 Task: Create a due date automation trigger when advanced on, on the wednesday after a card is due add fields without custom field "Resume" set to 10 at 11:00 AM.
Action: Mouse moved to (993, 307)
Screenshot: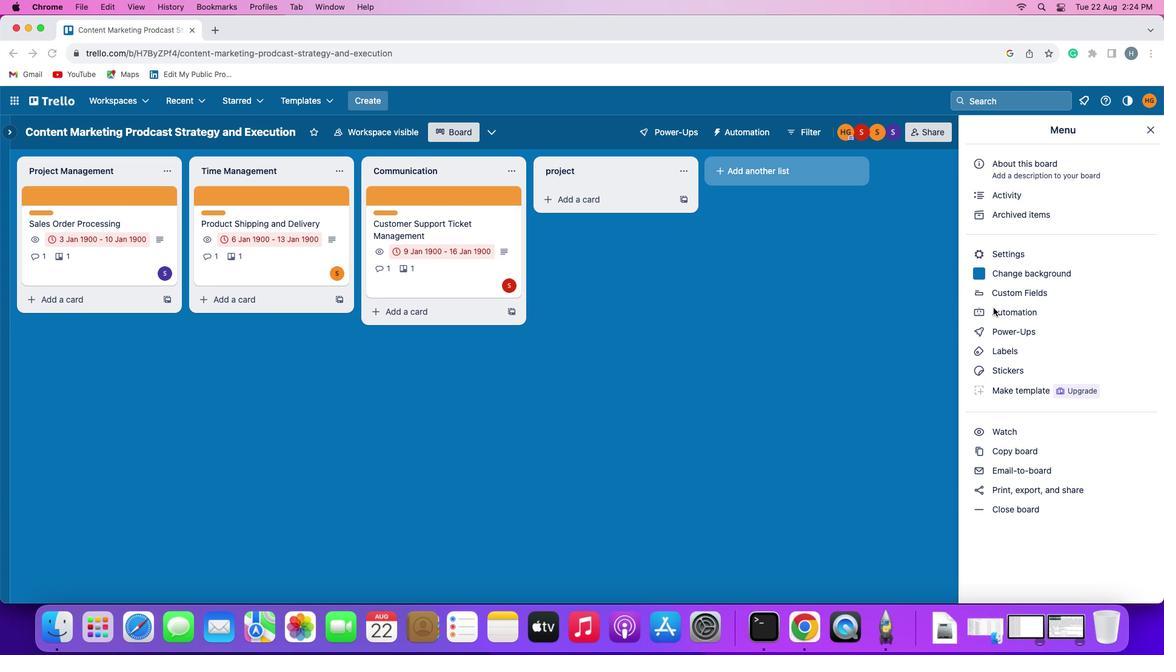 
Action: Mouse pressed left at (993, 307)
Screenshot: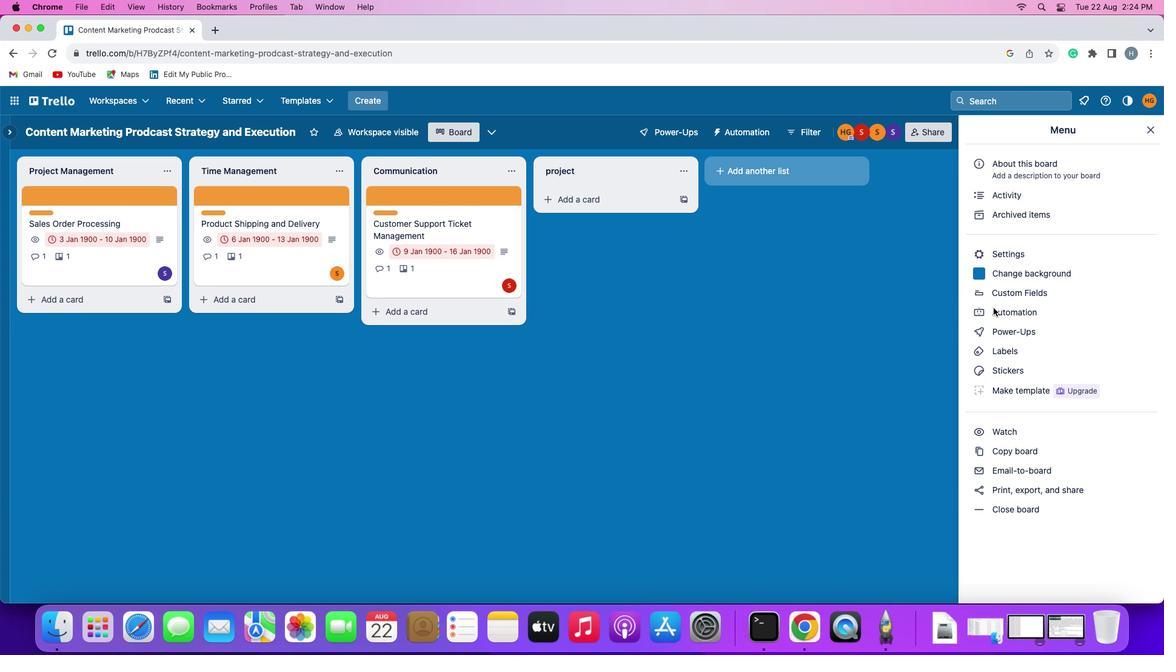 
Action: Mouse pressed left at (993, 307)
Screenshot: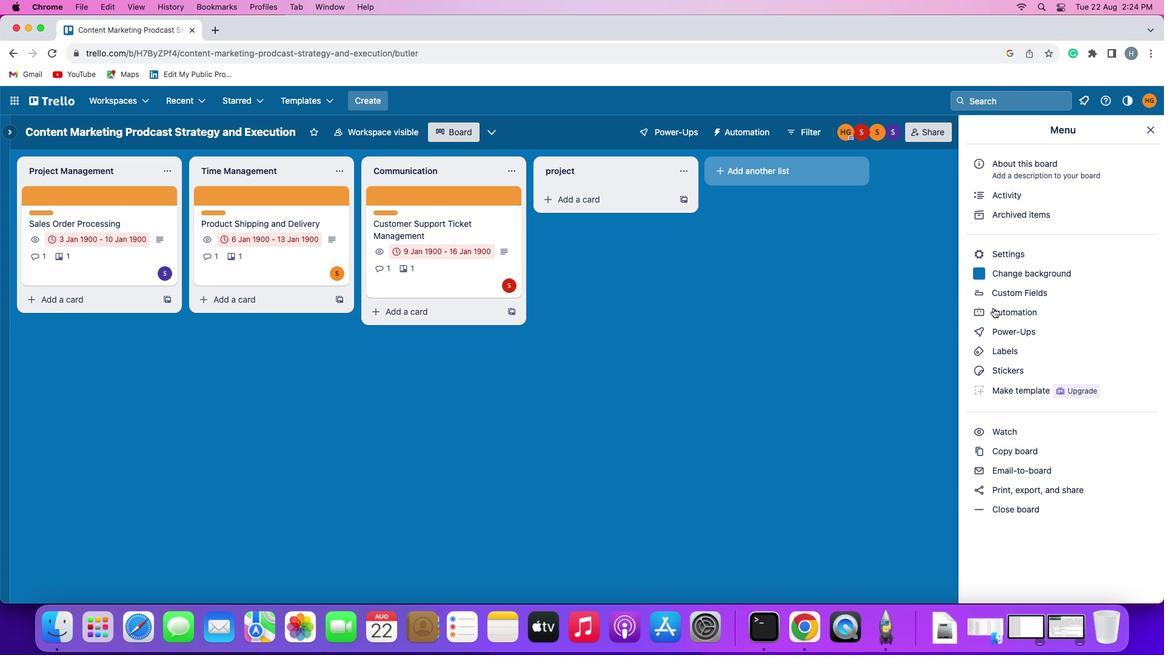 
Action: Mouse moved to (89, 291)
Screenshot: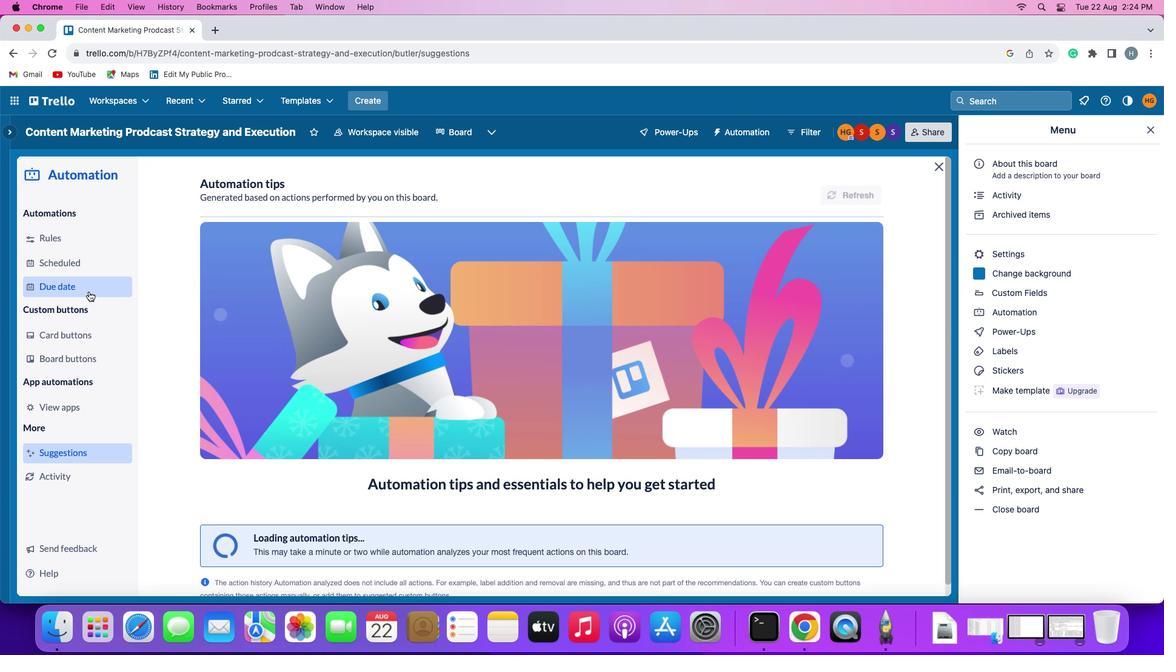 
Action: Mouse pressed left at (89, 291)
Screenshot: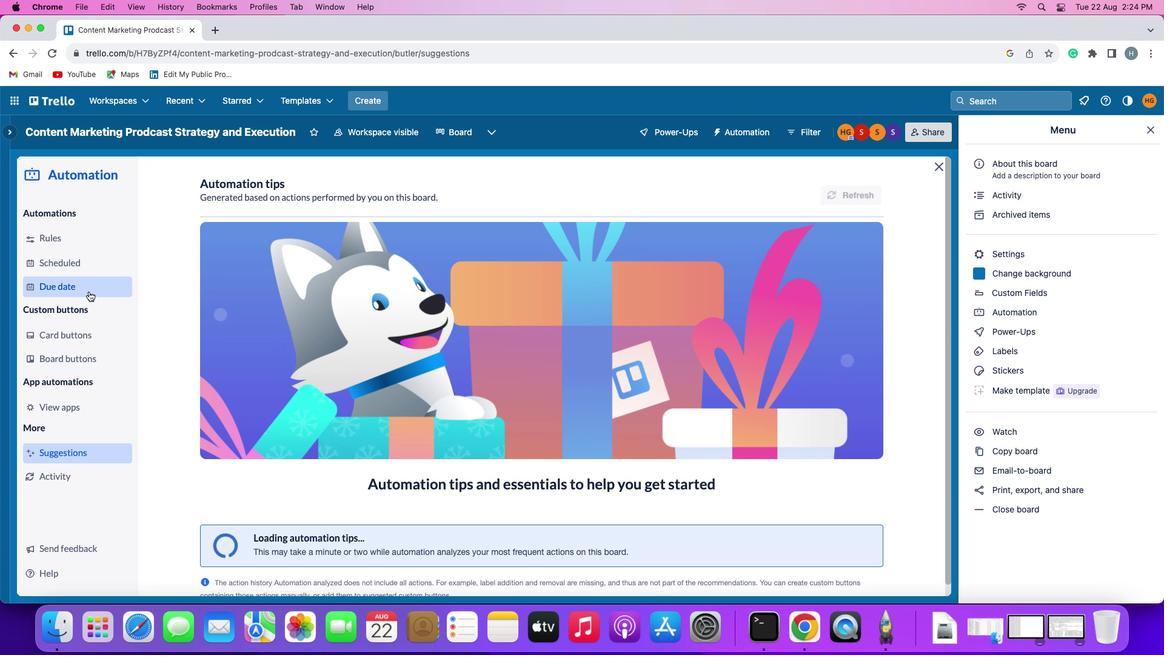
Action: Mouse moved to (828, 181)
Screenshot: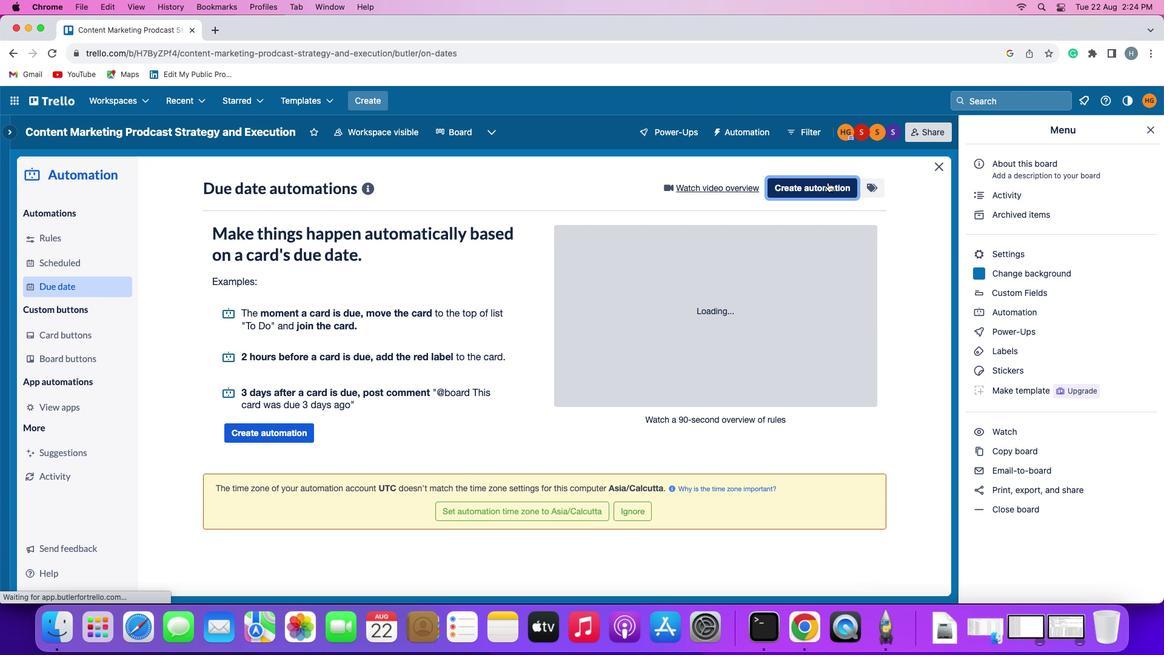 
Action: Mouse pressed left at (828, 181)
Screenshot: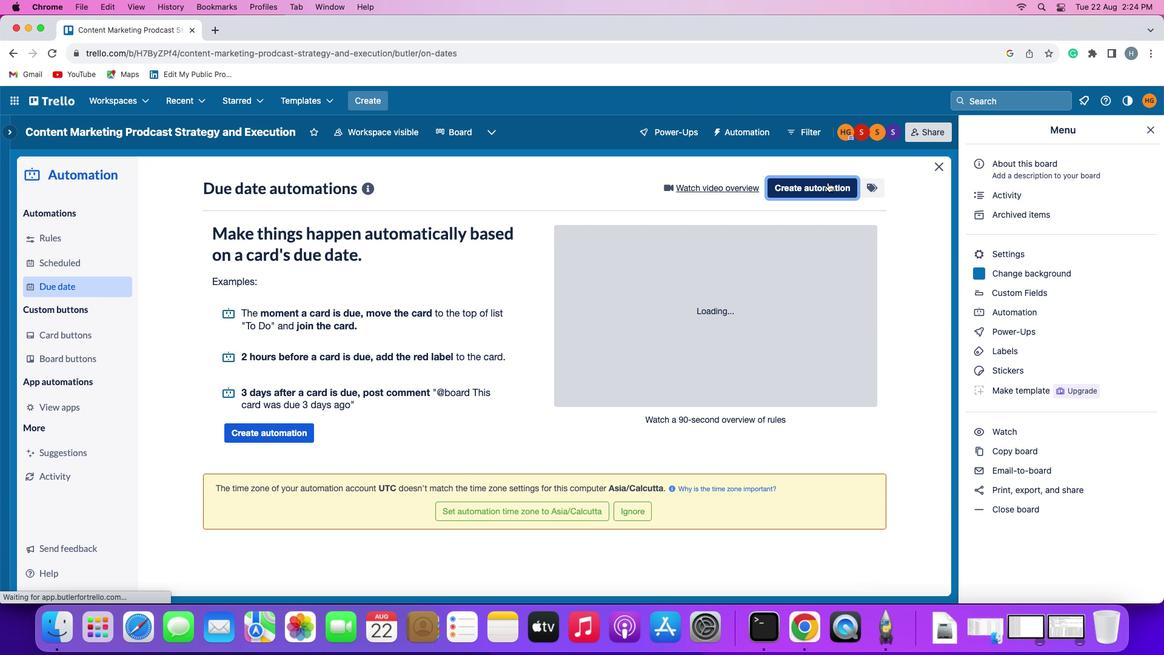 
Action: Mouse moved to (226, 300)
Screenshot: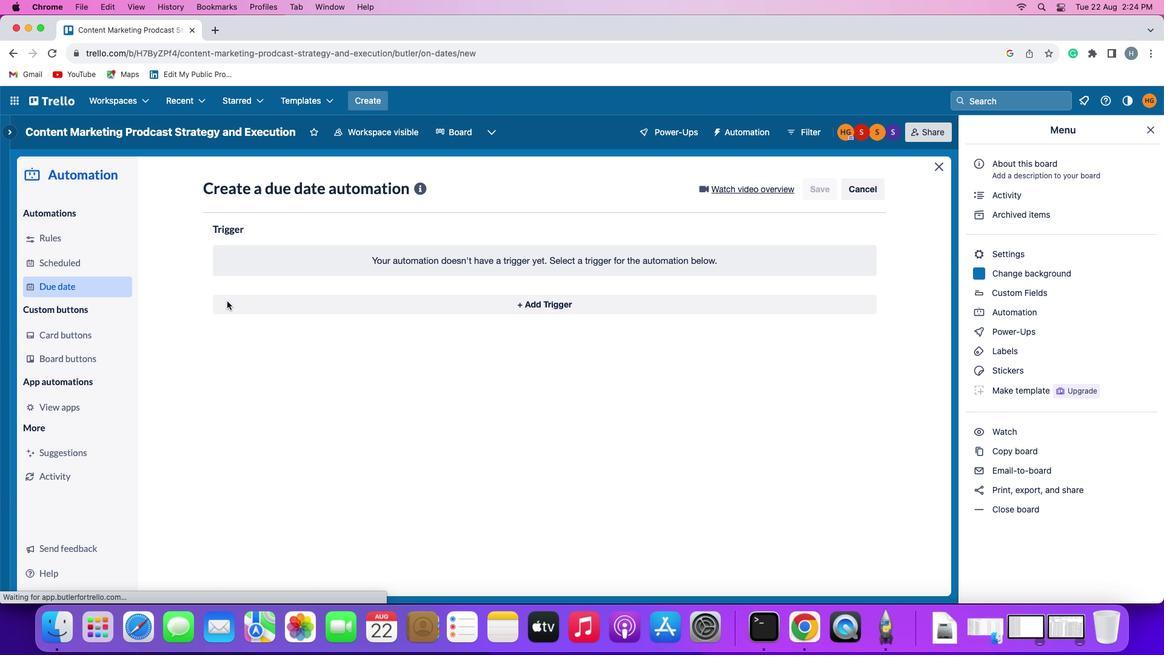 
Action: Mouse pressed left at (226, 300)
Screenshot: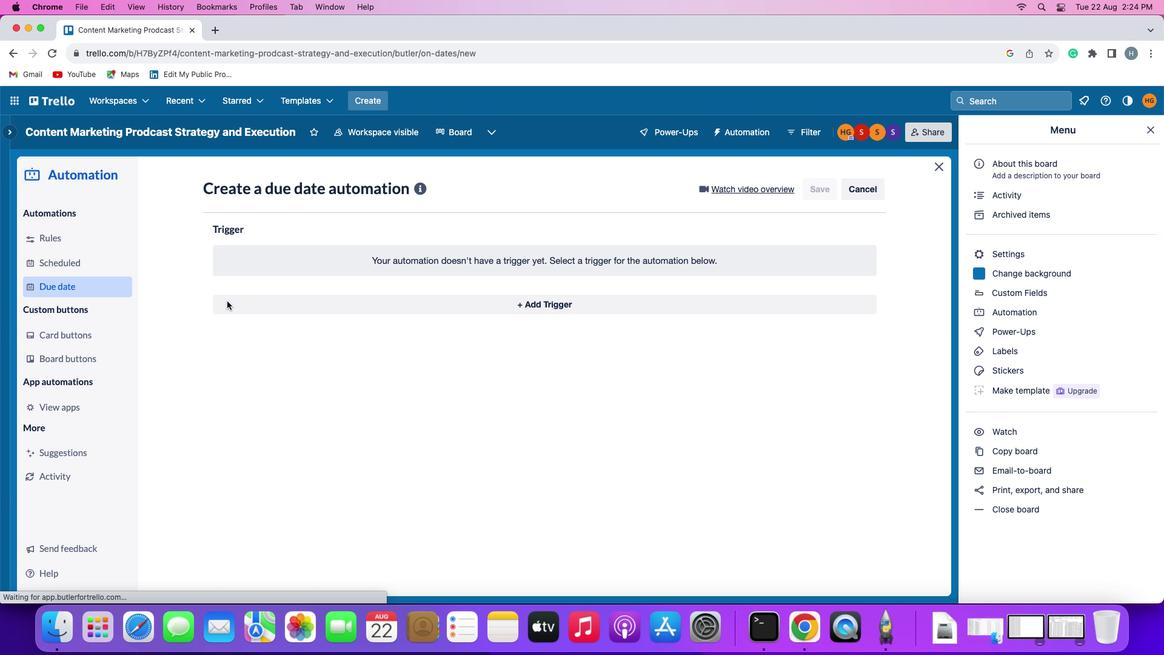 
Action: Mouse moved to (252, 525)
Screenshot: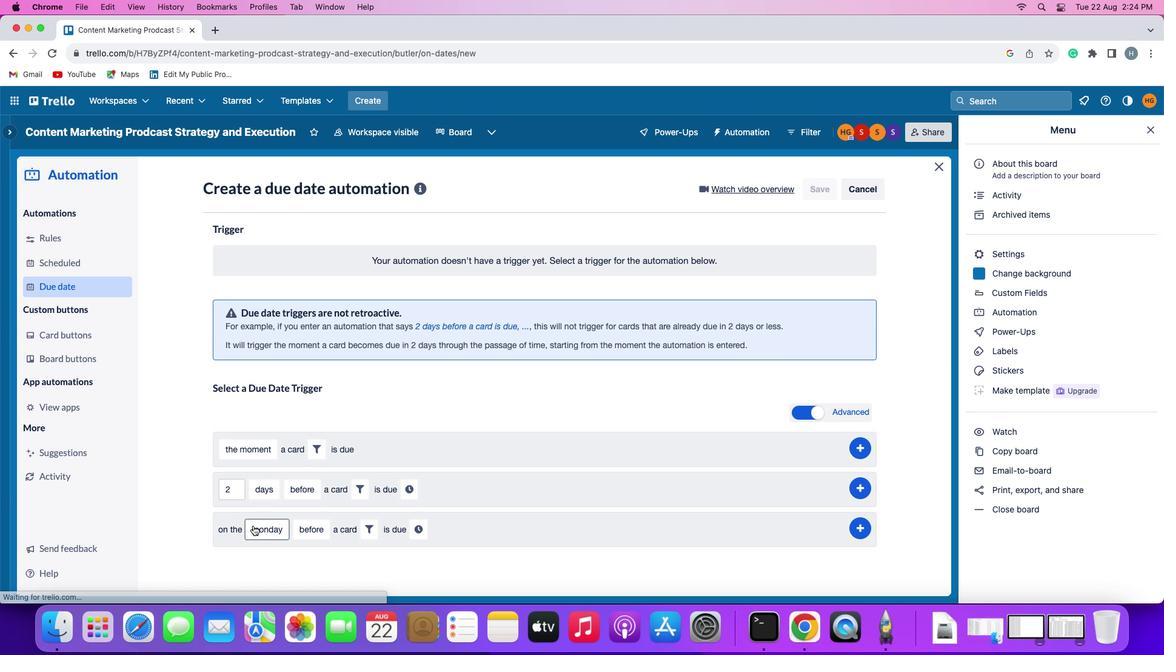 
Action: Mouse pressed left at (252, 525)
Screenshot: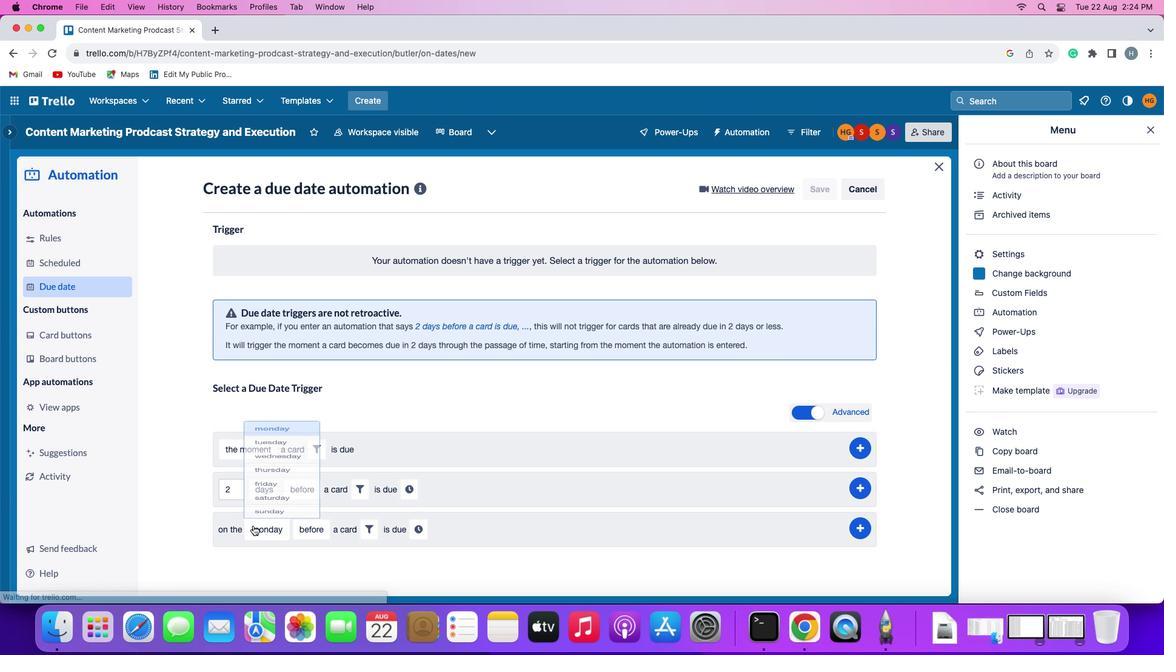 
Action: Mouse moved to (276, 404)
Screenshot: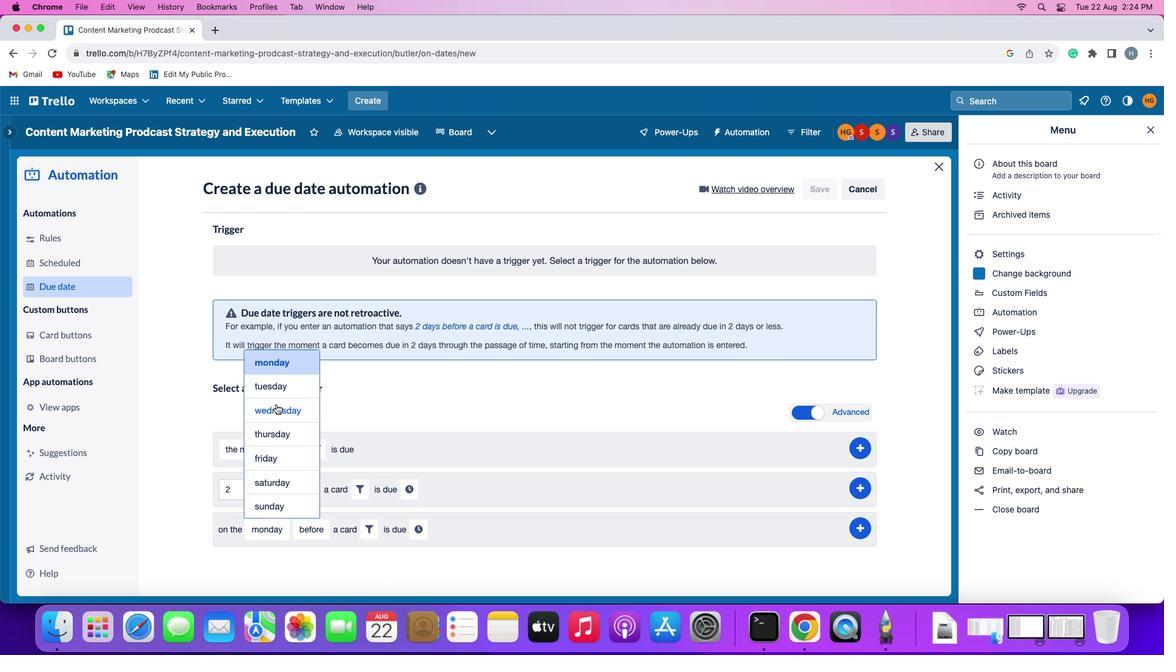 
Action: Mouse pressed left at (276, 404)
Screenshot: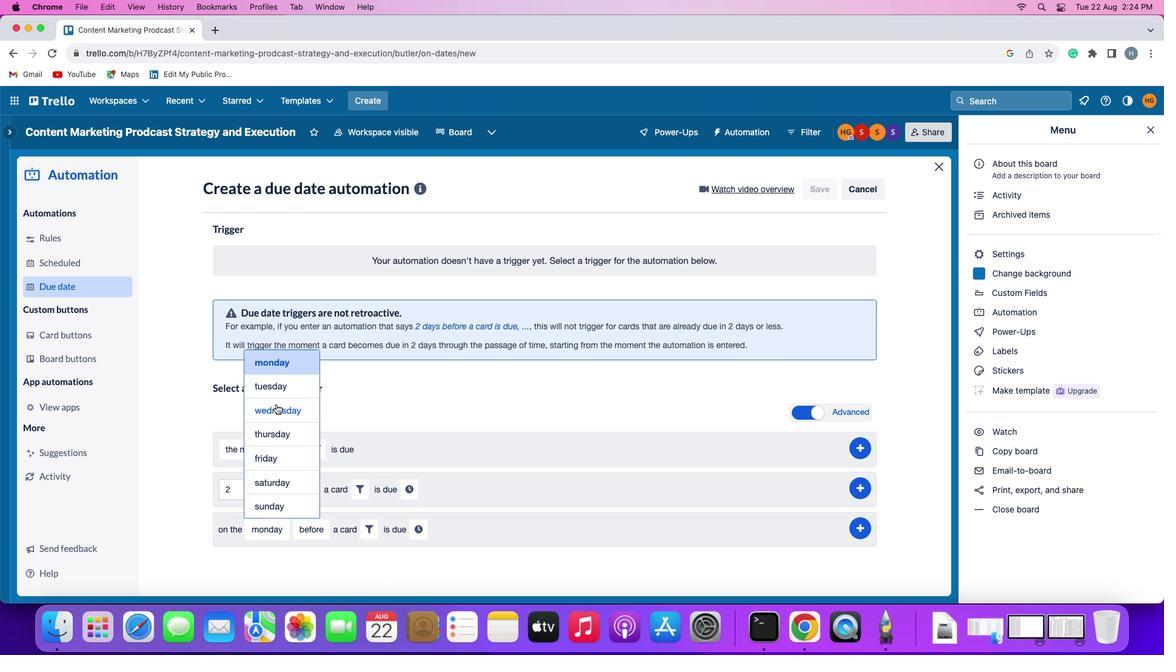 
Action: Mouse moved to (320, 529)
Screenshot: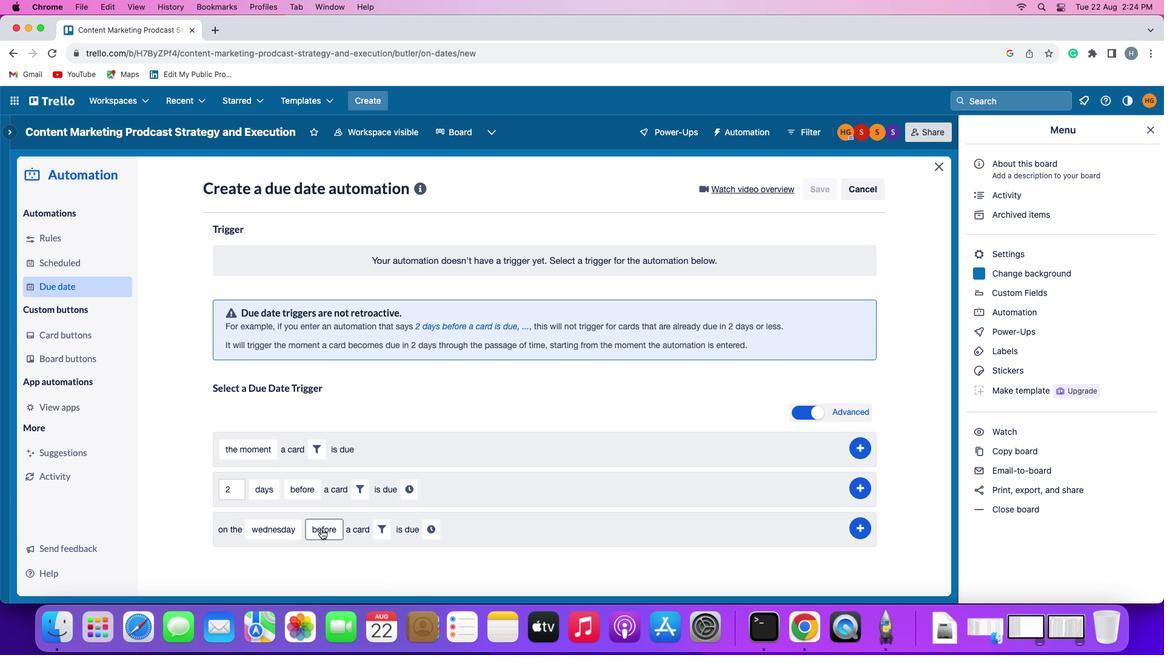 
Action: Mouse pressed left at (320, 529)
Screenshot: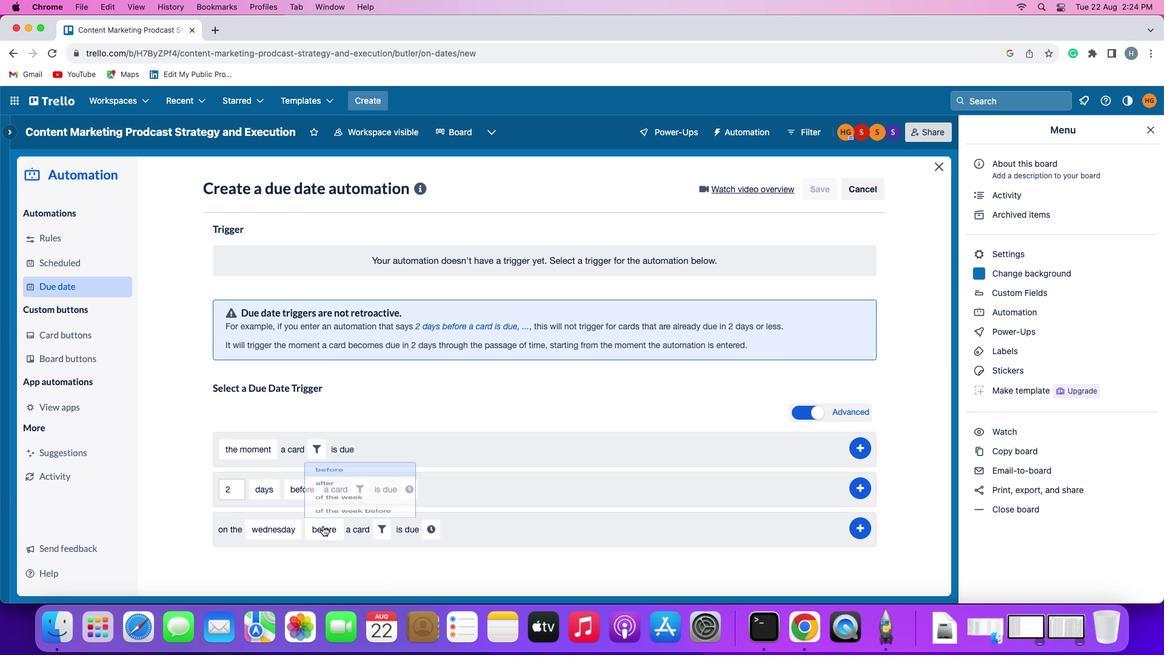 
Action: Mouse moved to (343, 462)
Screenshot: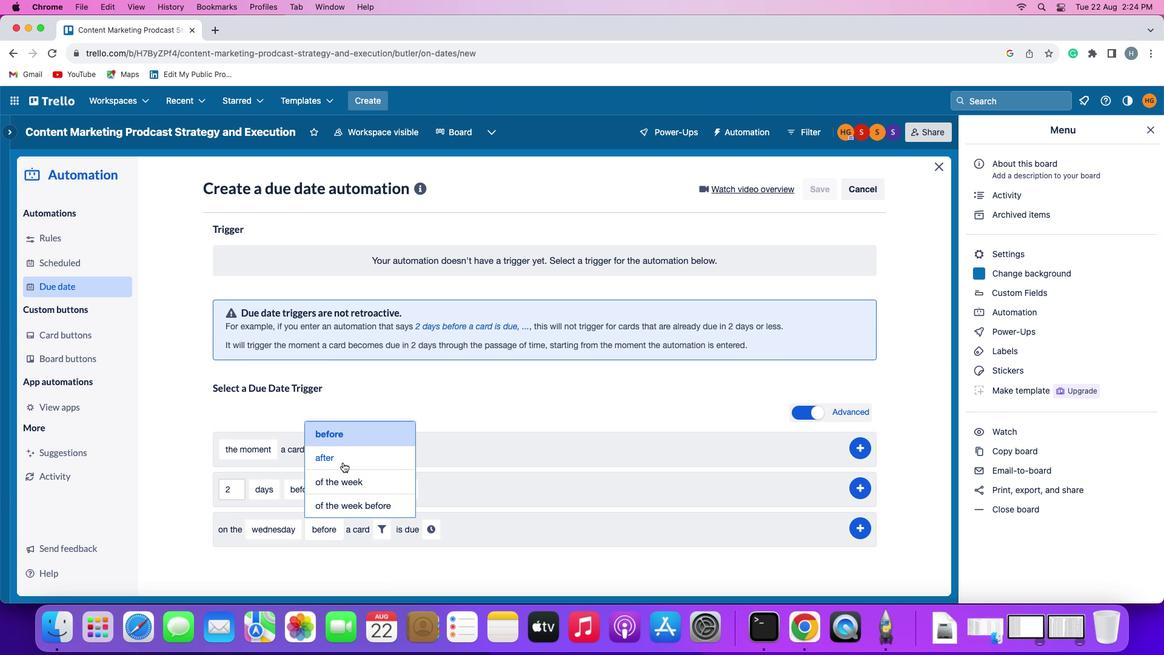 
Action: Mouse pressed left at (343, 462)
Screenshot: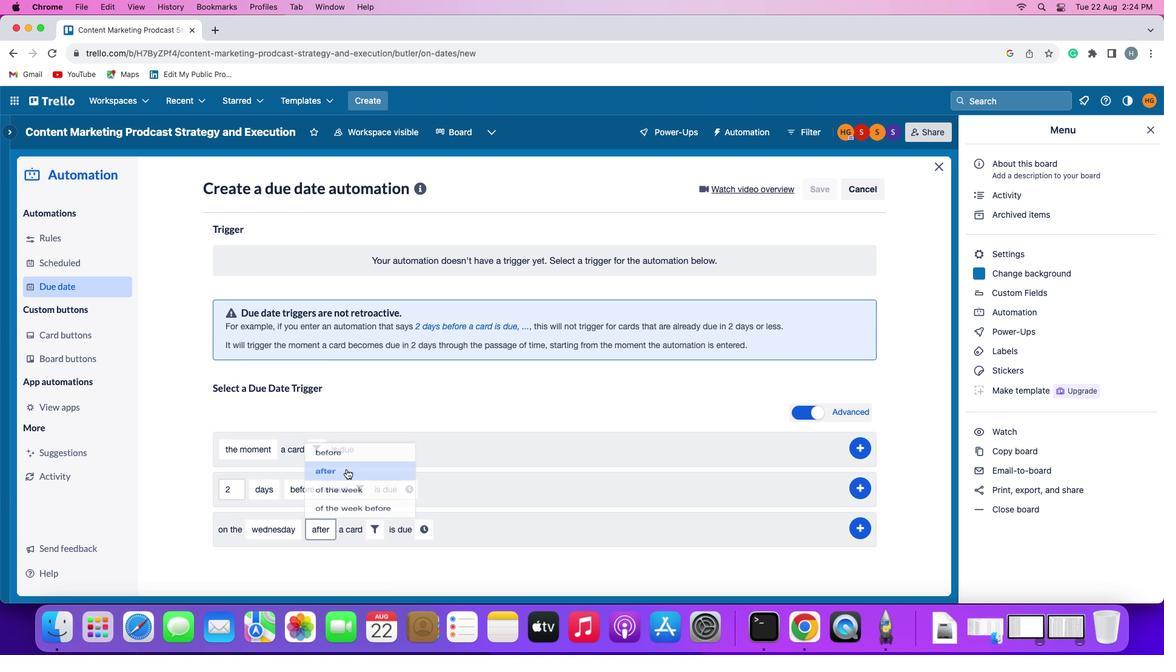 
Action: Mouse moved to (374, 516)
Screenshot: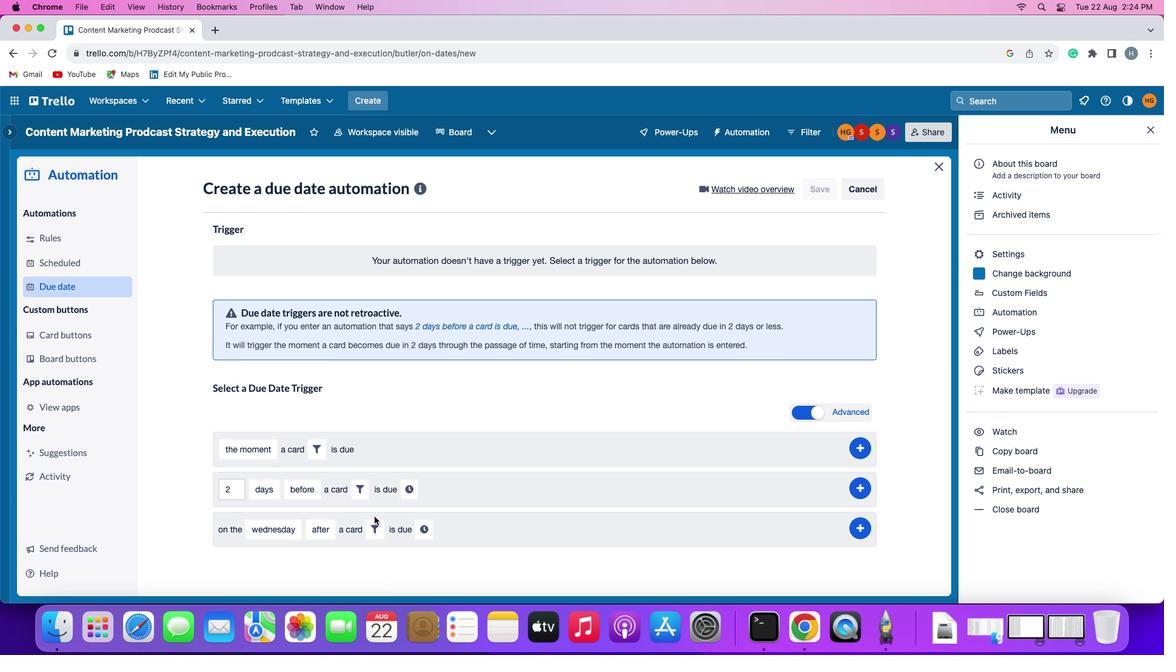 
Action: Mouse pressed left at (374, 516)
Screenshot: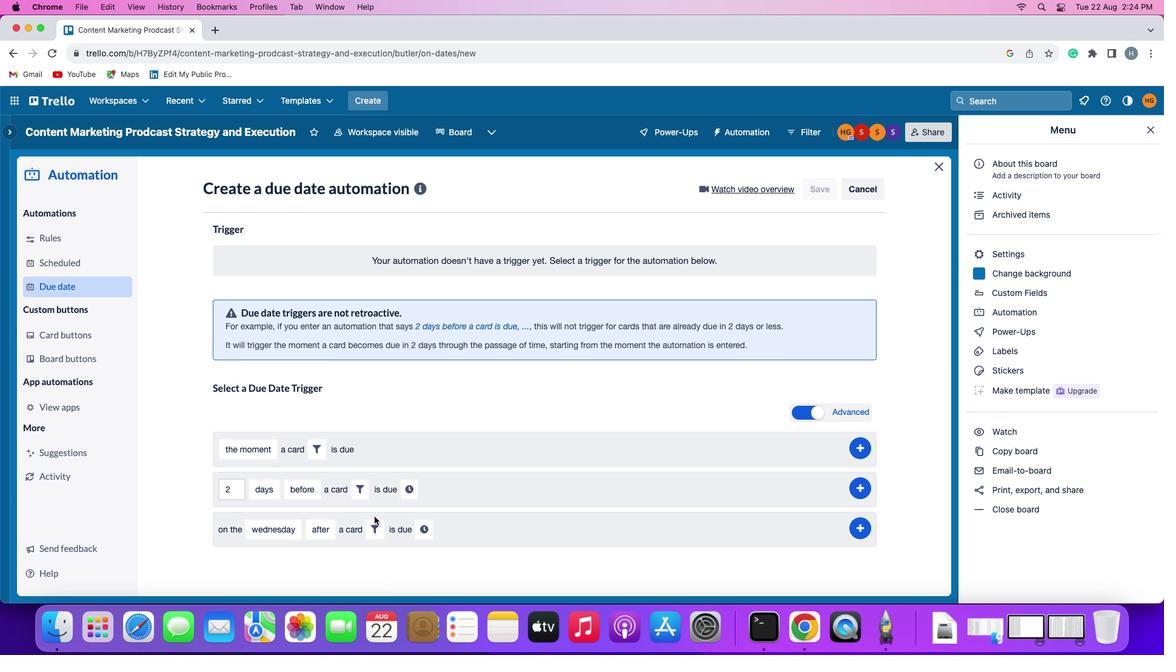 
Action: Mouse moved to (377, 520)
Screenshot: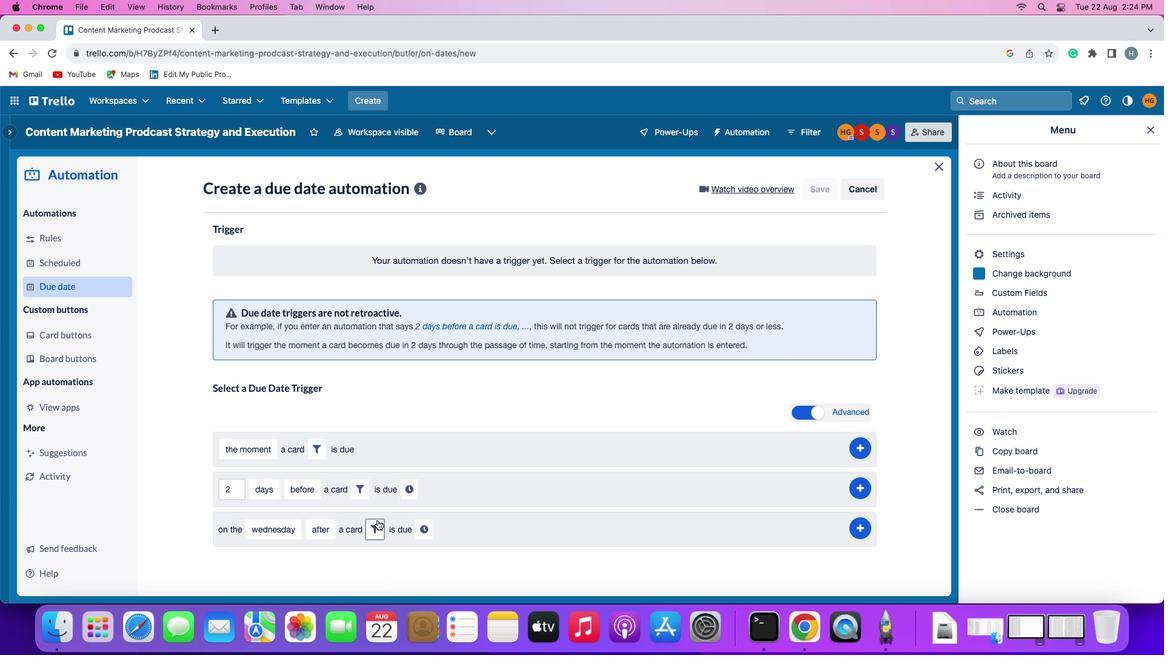 
Action: Mouse pressed left at (377, 520)
Screenshot: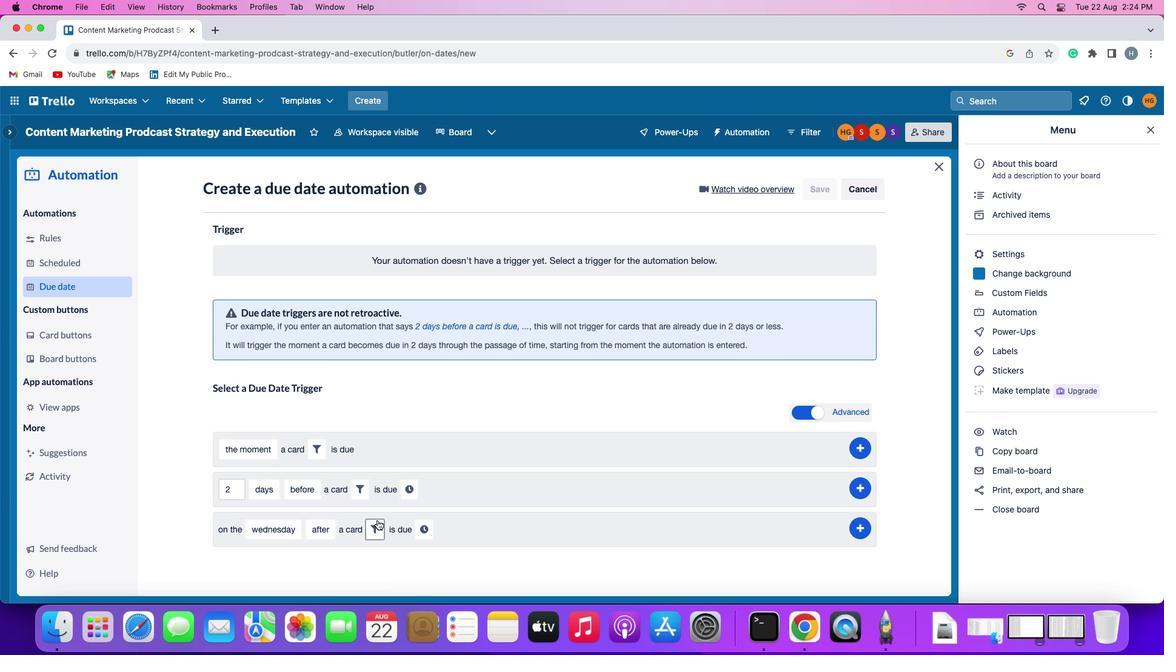 
Action: Mouse moved to (566, 564)
Screenshot: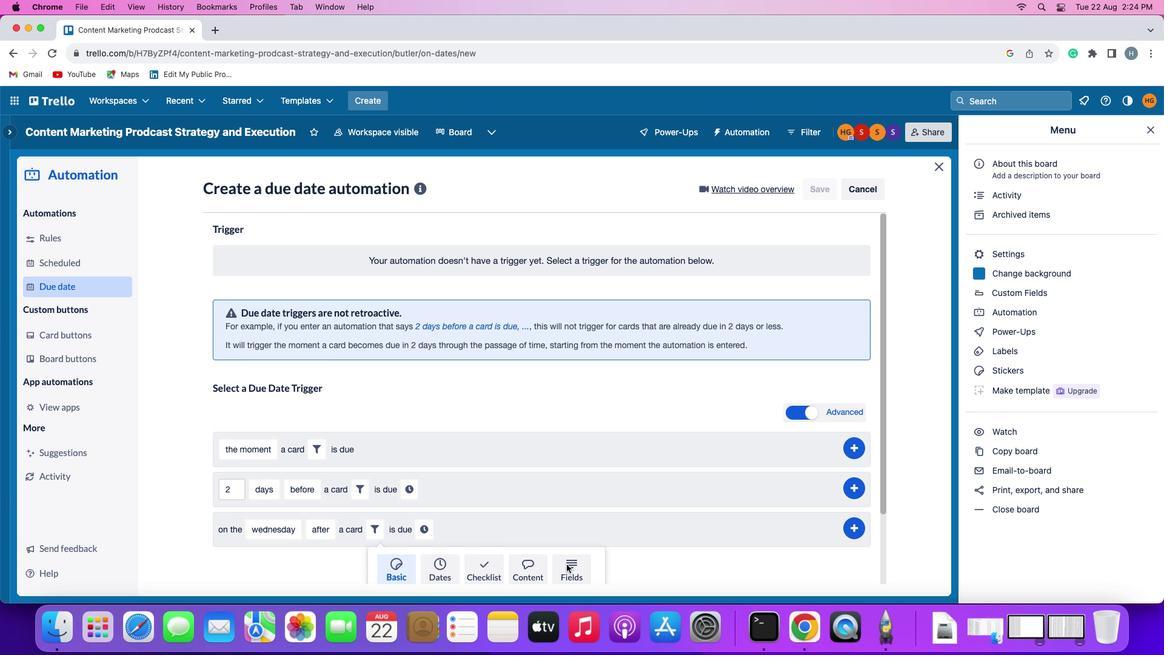 
Action: Mouse pressed left at (566, 564)
Screenshot: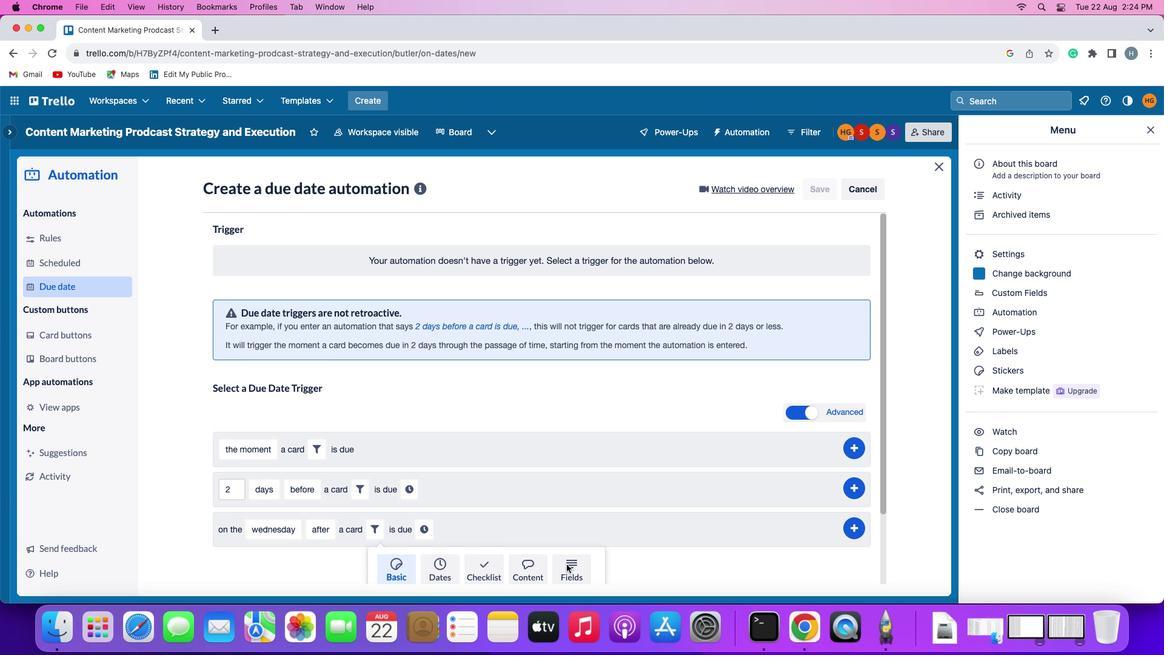 
Action: Mouse moved to (337, 559)
Screenshot: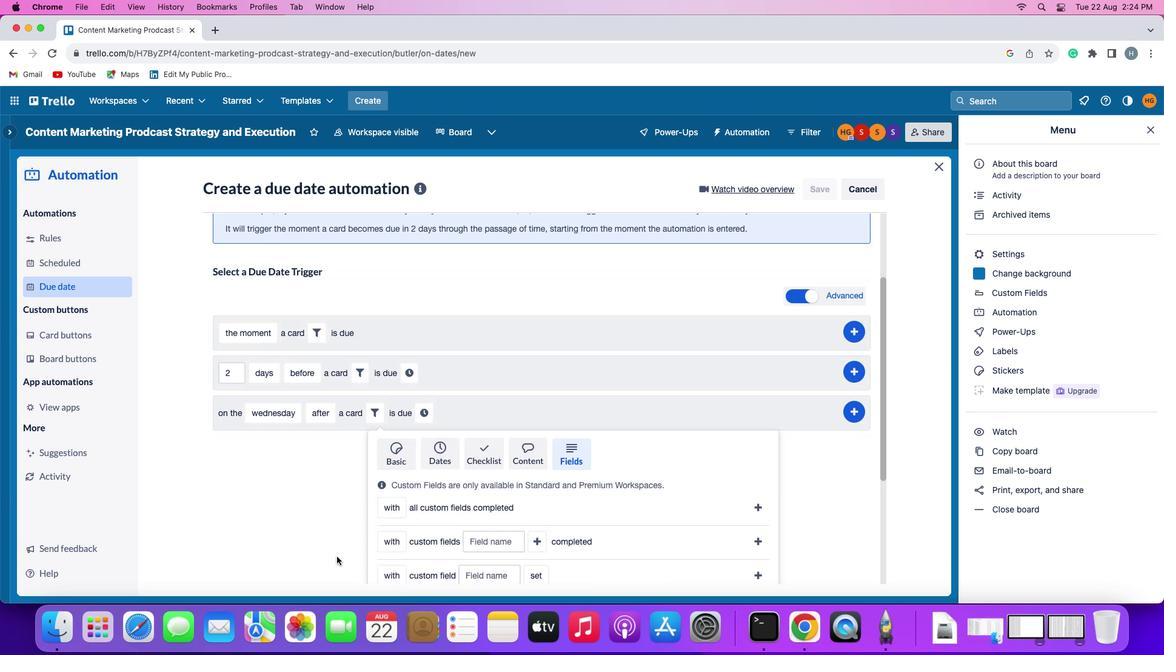 
Action: Mouse scrolled (337, 559) with delta (0, 0)
Screenshot: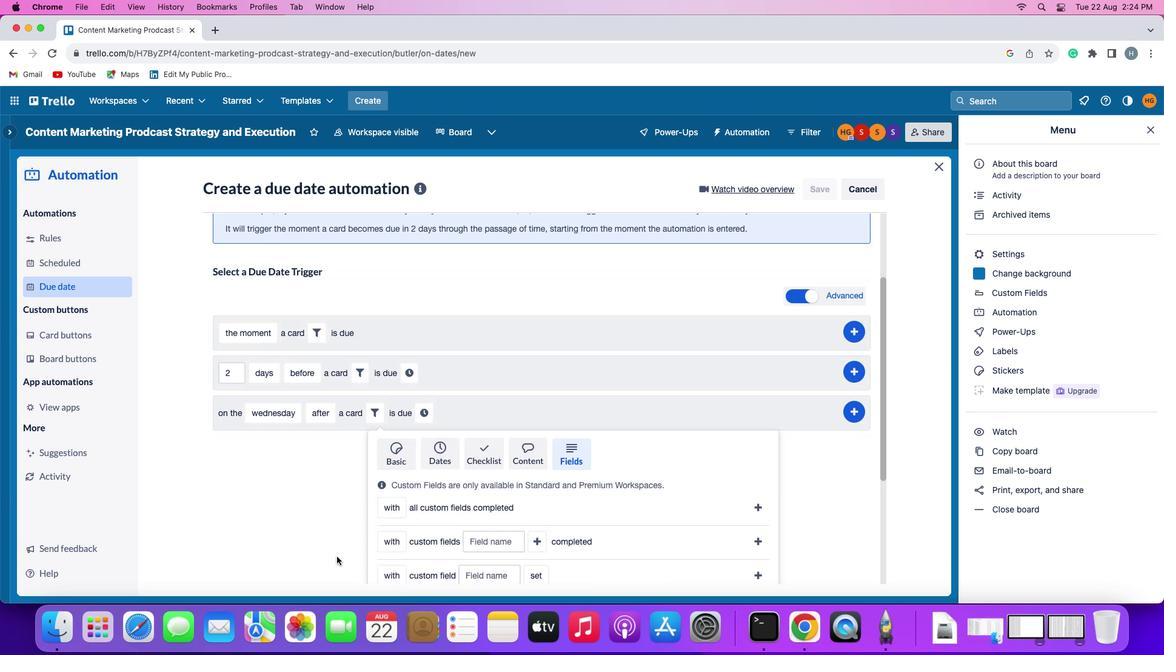 
Action: Mouse moved to (337, 559)
Screenshot: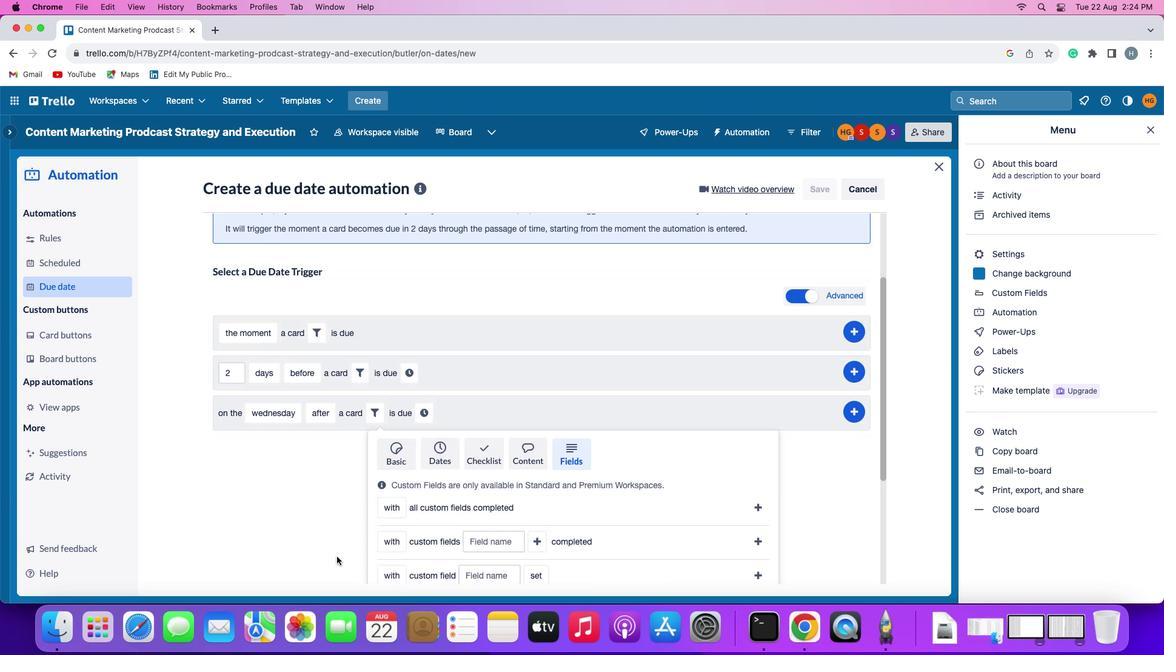 
Action: Mouse scrolled (337, 559) with delta (0, 0)
Screenshot: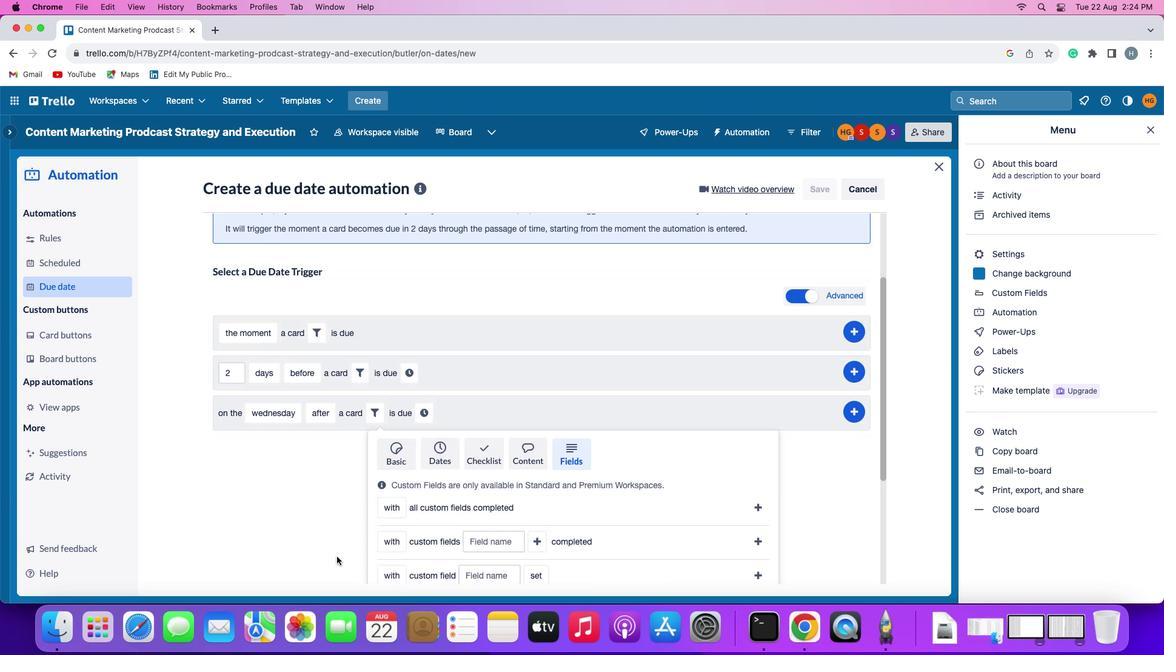 
Action: Mouse moved to (337, 558)
Screenshot: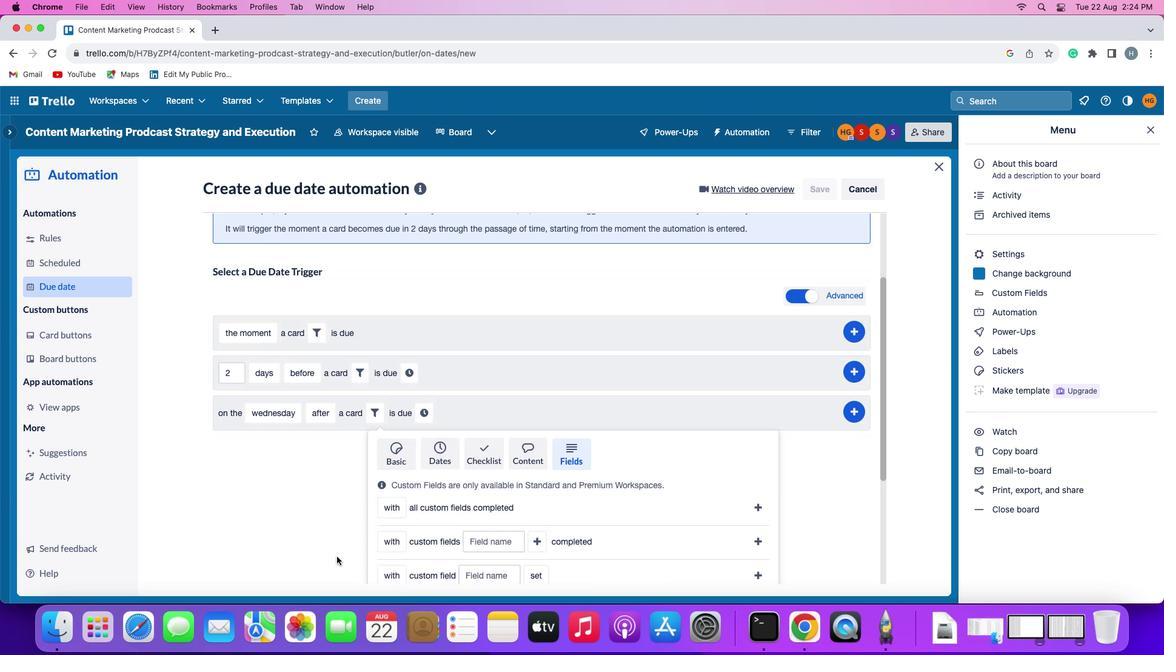 
Action: Mouse scrolled (337, 558) with delta (0, -1)
Screenshot: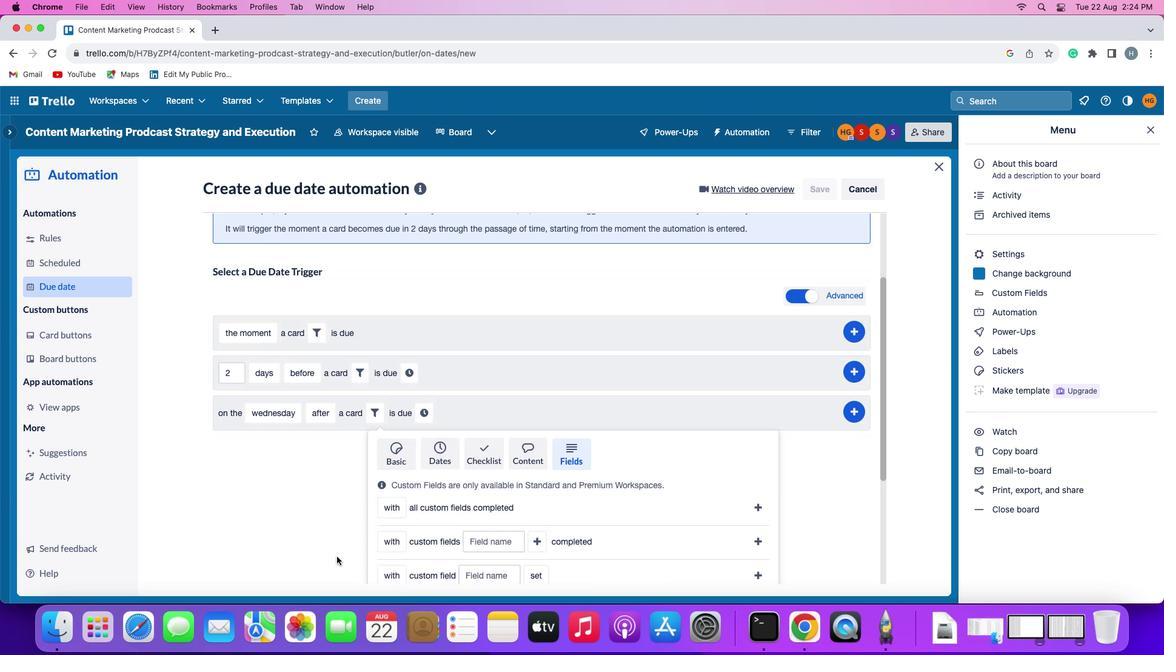 
Action: Mouse moved to (337, 558)
Screenshot: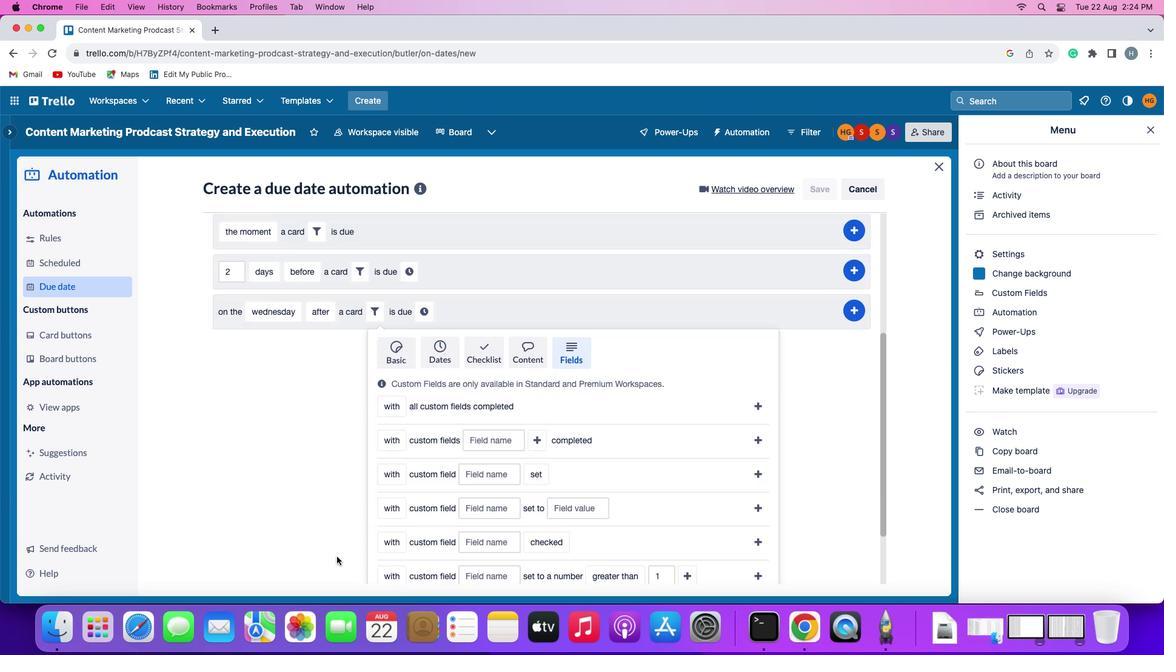 
Action: Mouse scrolled (337, 558) with delta (0, -3)
Screenshot: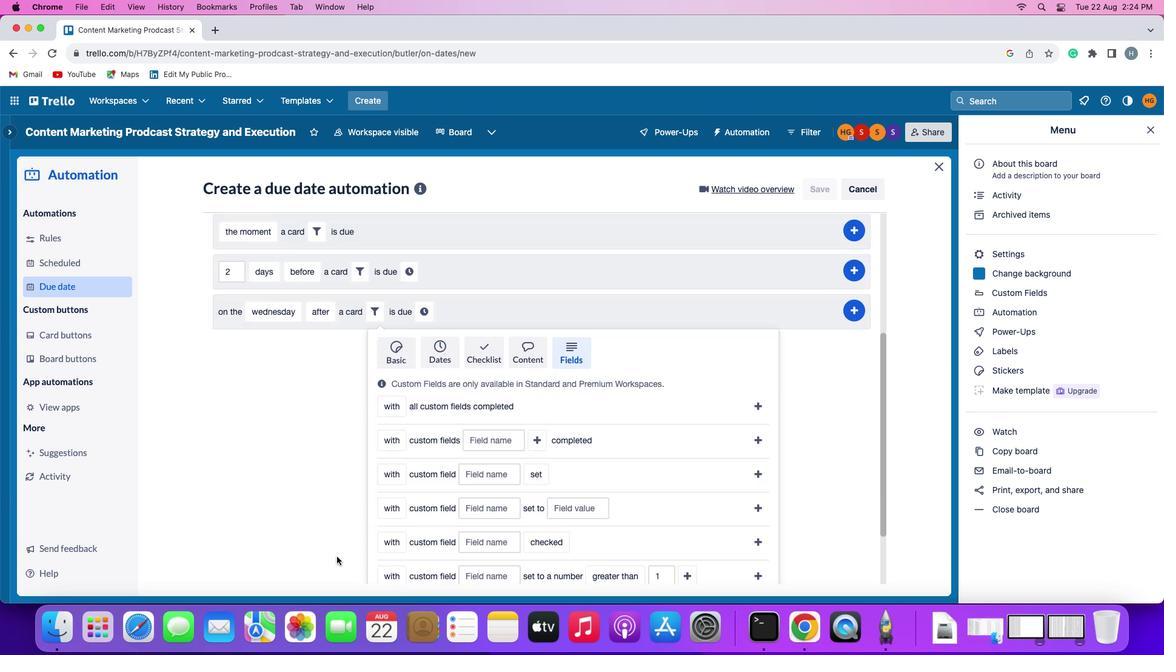 
Action: Mouse moved to (337, 556)
Screenshot: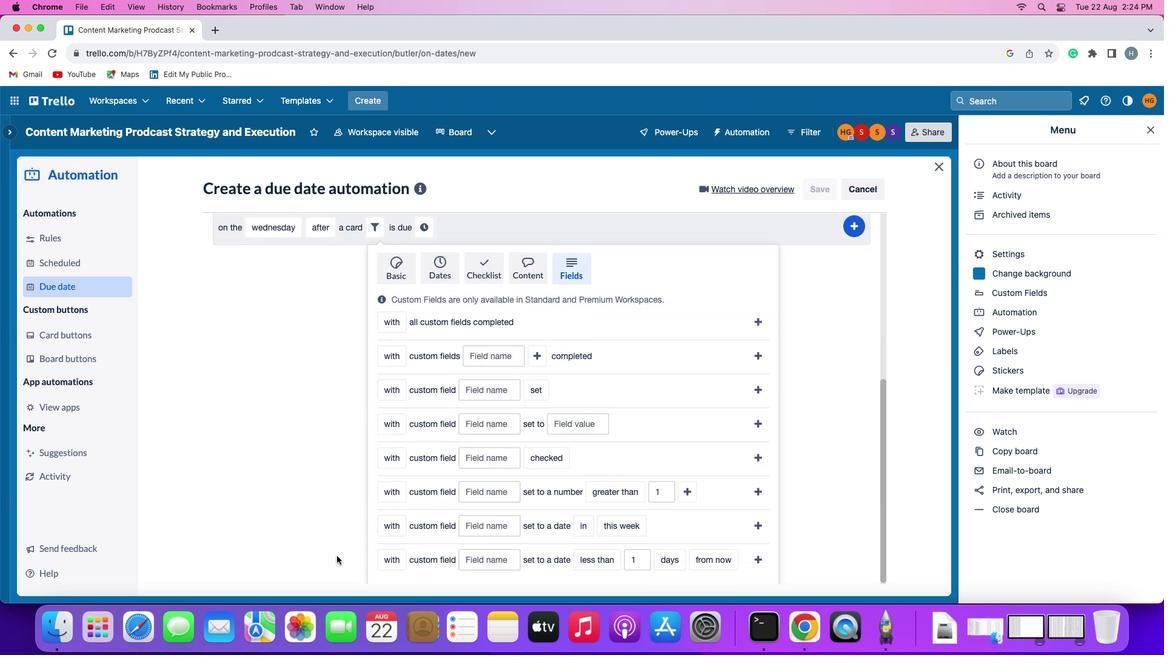 
Action: Mouse scrolled (337, 556) with delta (0, -3)
Screenshot: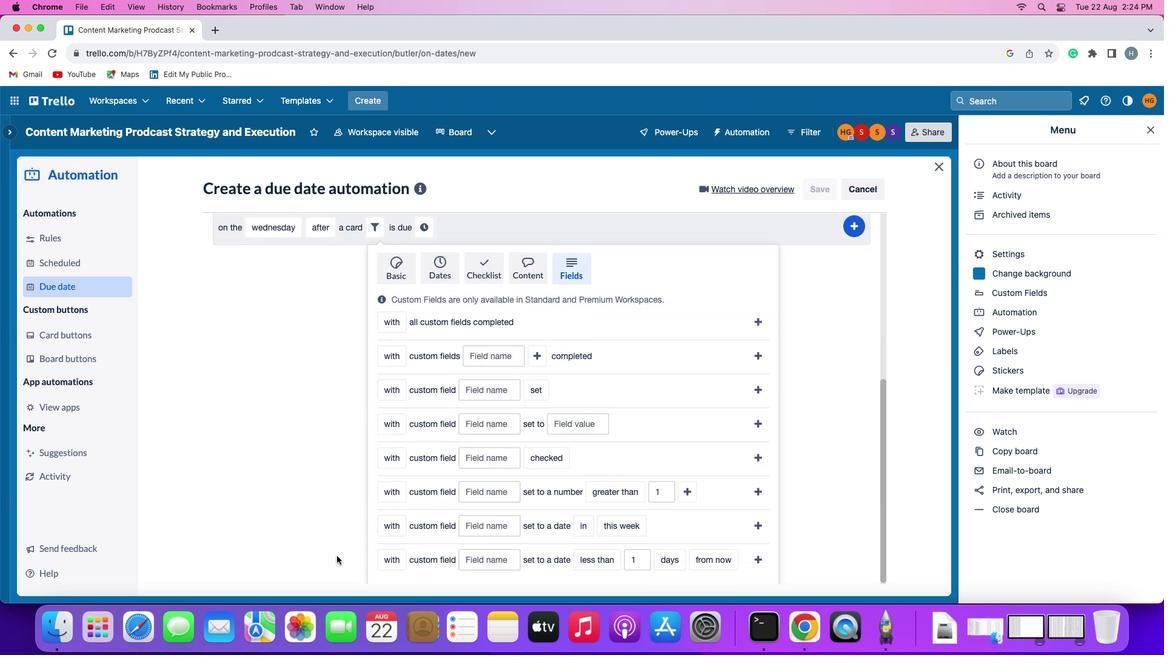 
Action: Mouse moved to (336, 554)
Screenshot: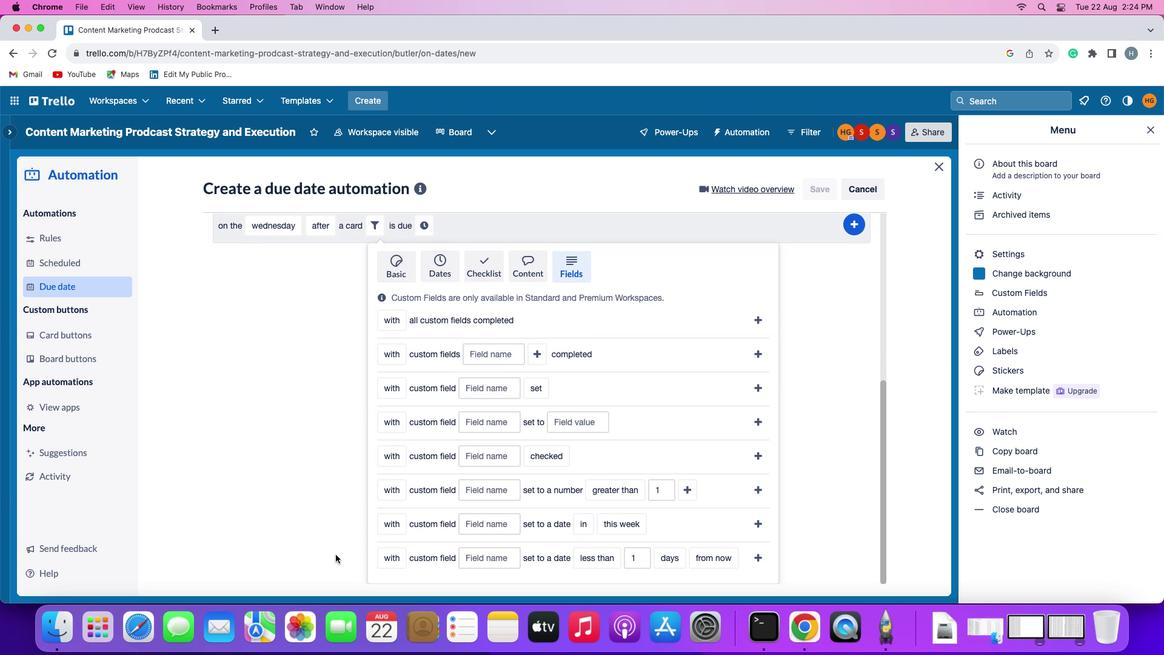 
Action: Mouse scrolled (336, 554) with delta (0, 0)
Screenshot: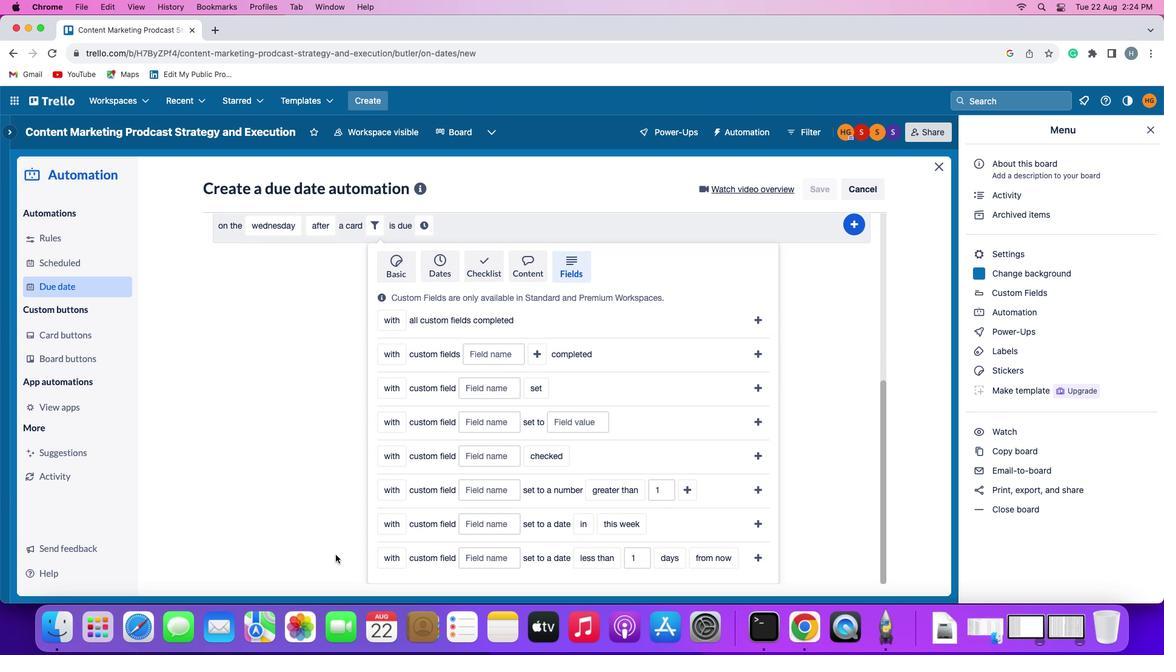 
Action: Mouse scrolled (336, 554) with delta (0, 0)
Screenshot: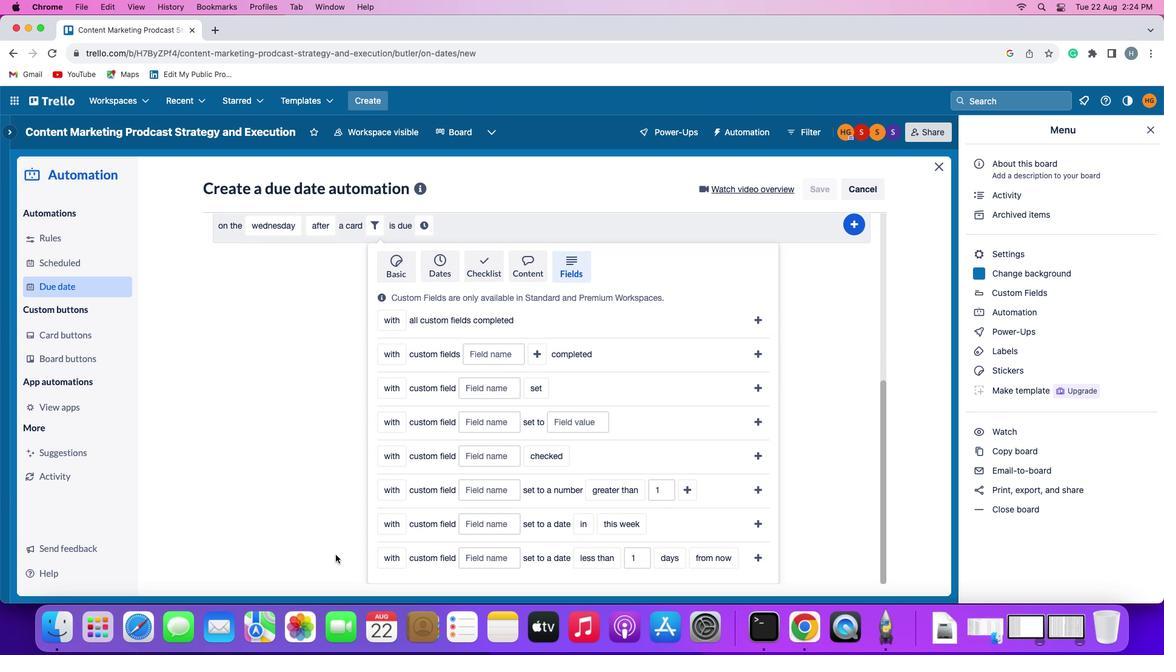 
Action: Mouse scrolled (336, 554) with delta (0, -1)
Screenshot: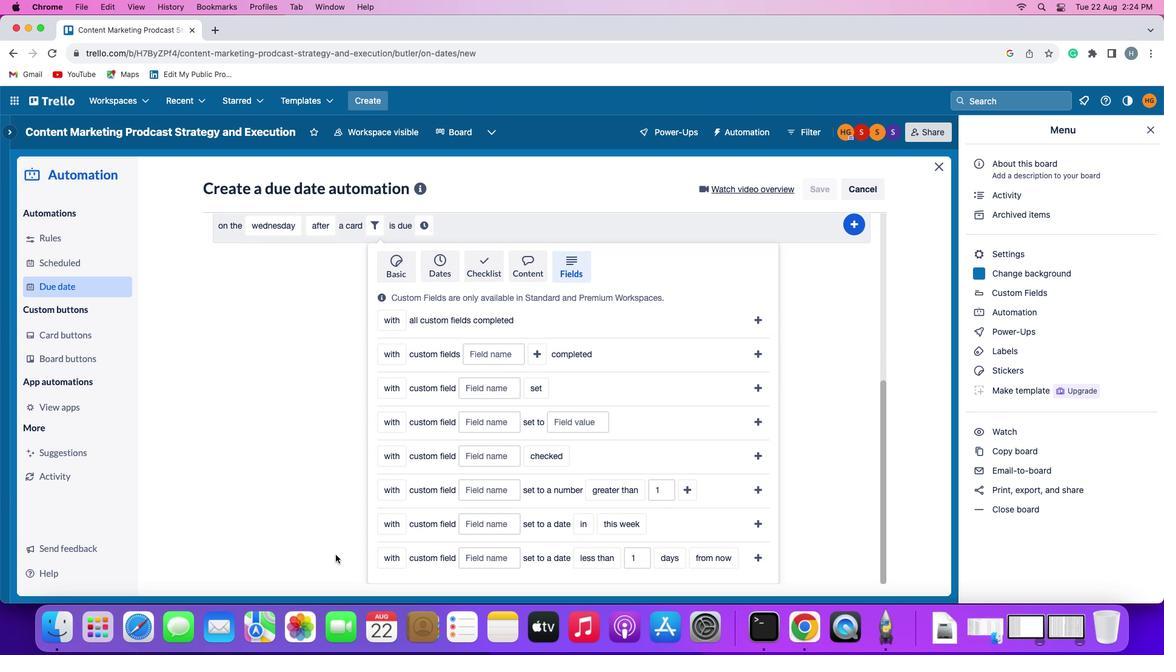 
Action: Mouse scrolled (336, 554) with delta (0, -1)
Screenshot: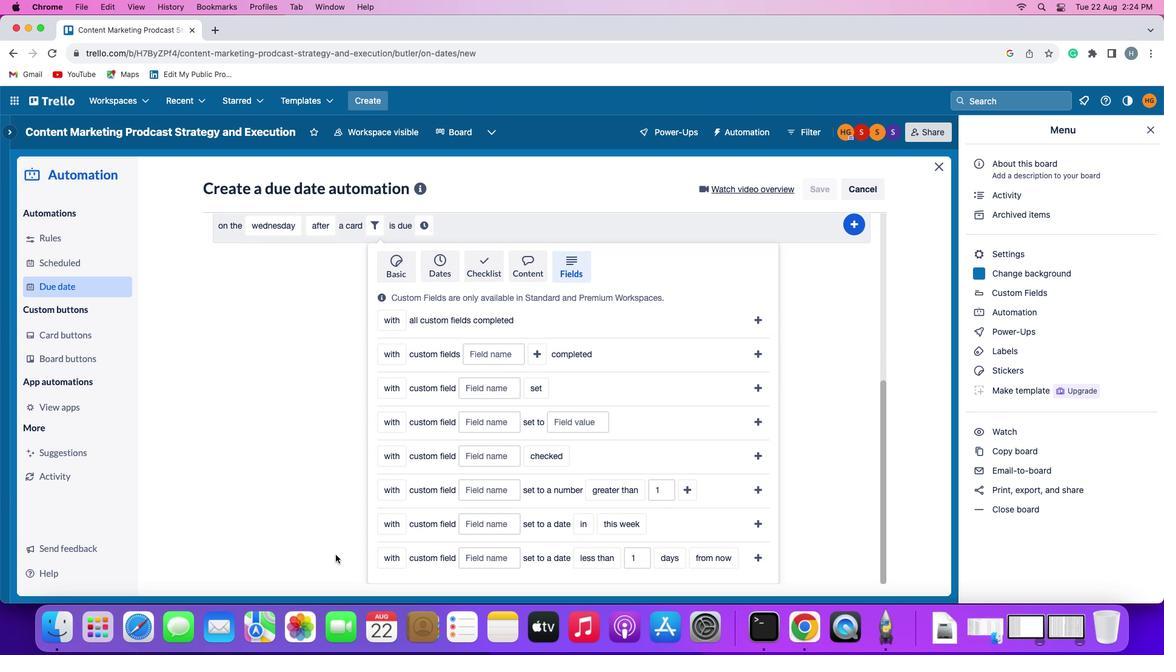 
Action: Mouse moved to (383, 421)
Screenshot: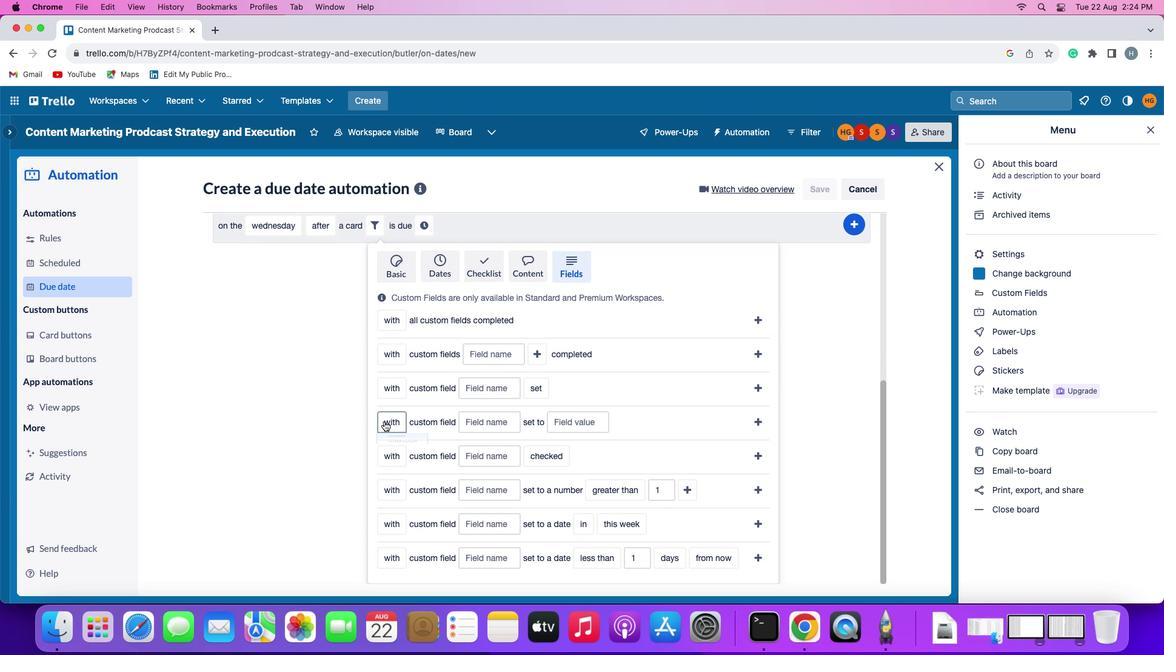 
Action: Mouse pressed left at (383, 421)
Screenshot: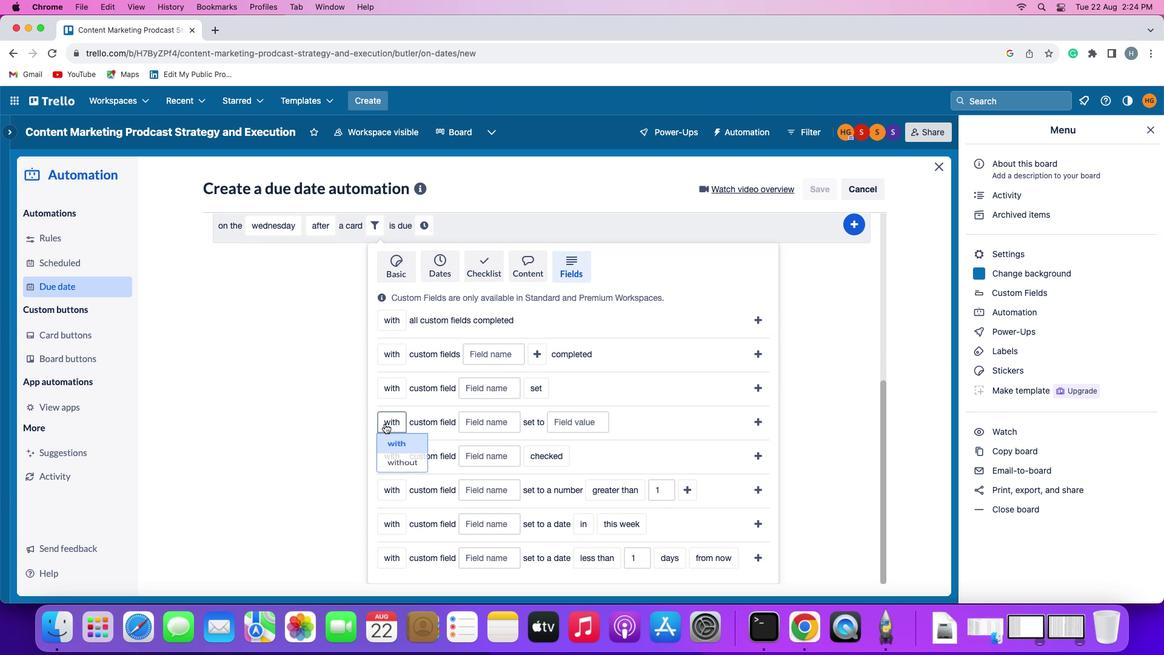 
Action: Mouse moved to (397, 465)
Screenshot: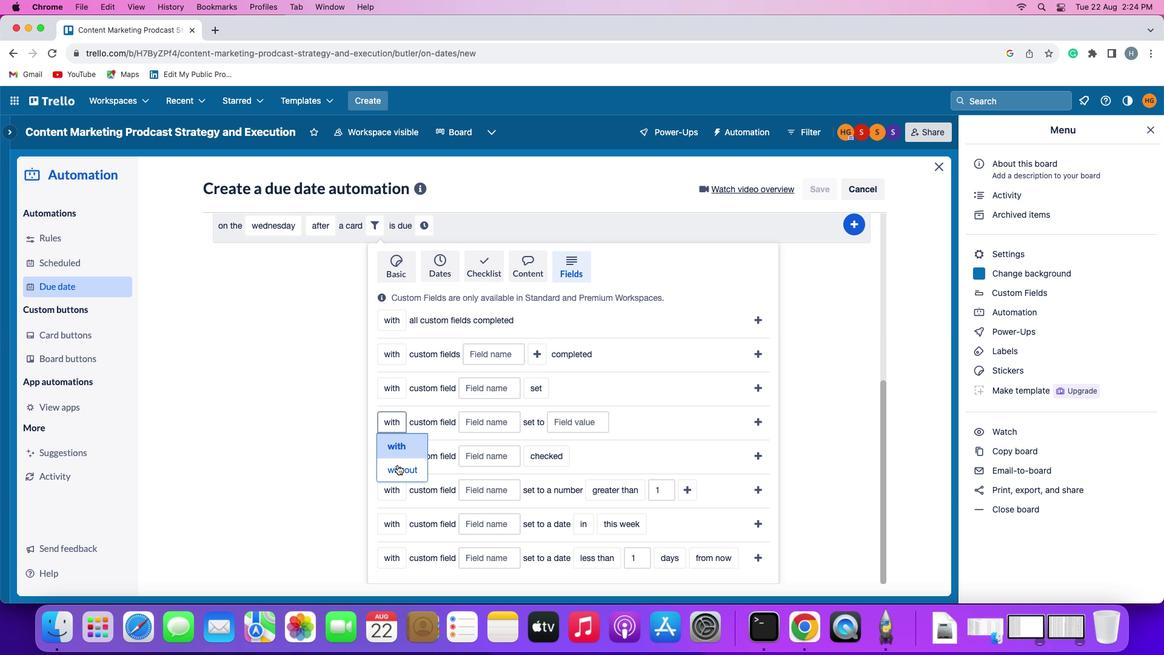 
Action: Mouse pressed left at (397, 465)
Screenshot: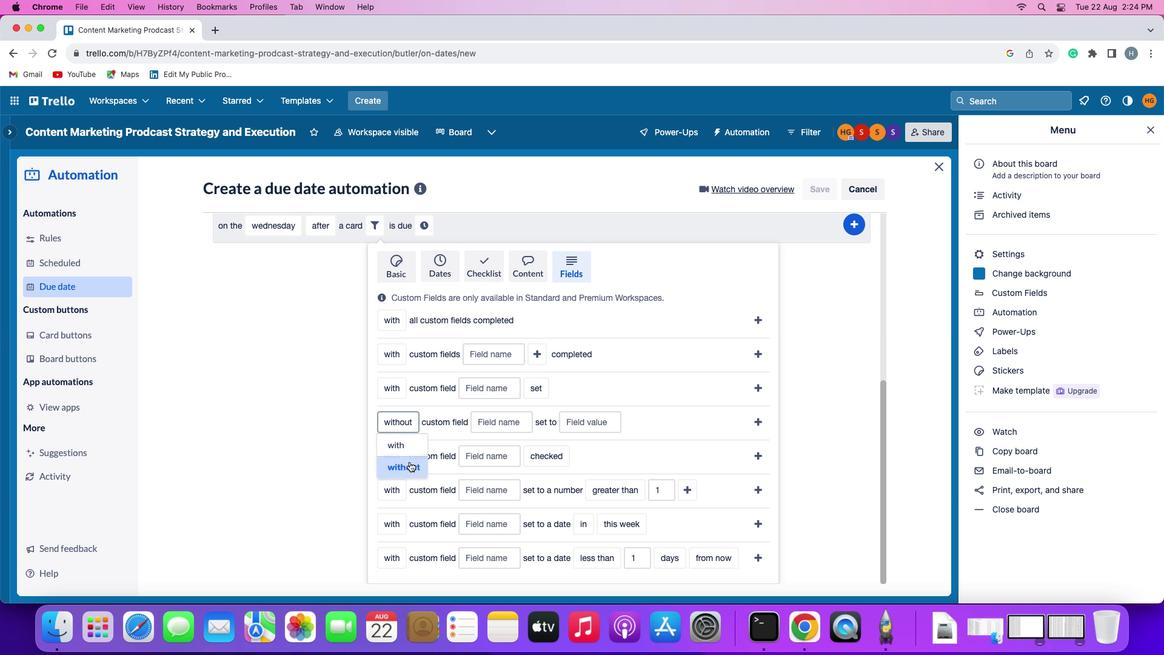 
Action: Mouse moved to (497, 428)
Screenshot: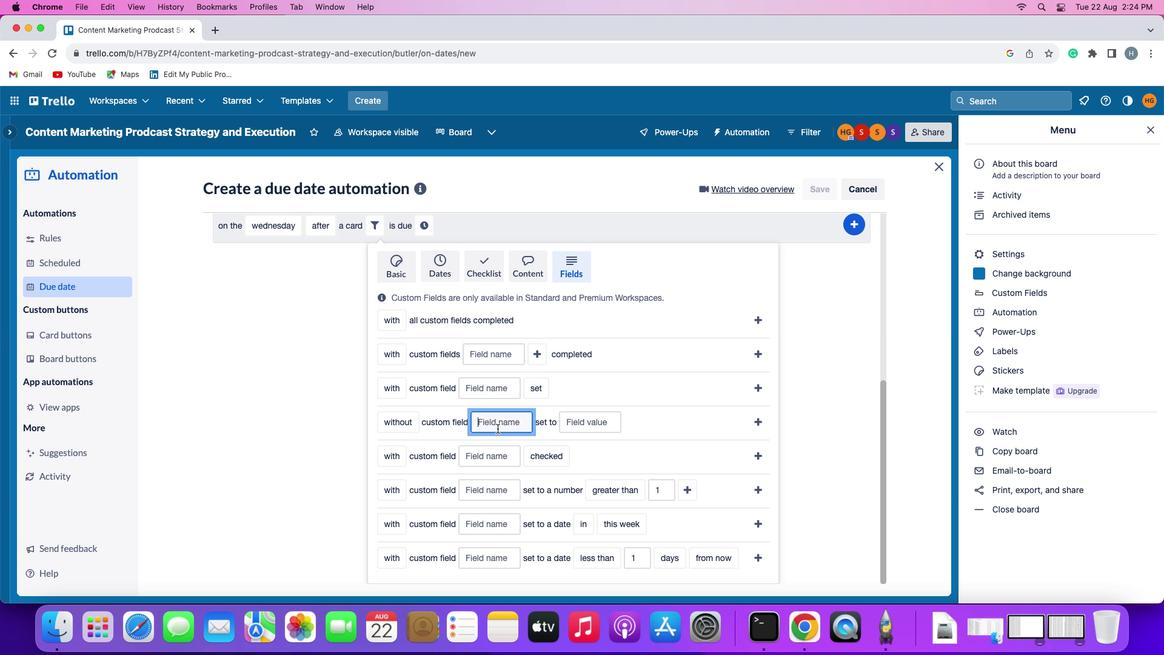 
Action: Mouse pressed left at (497, 428)
Screenshot: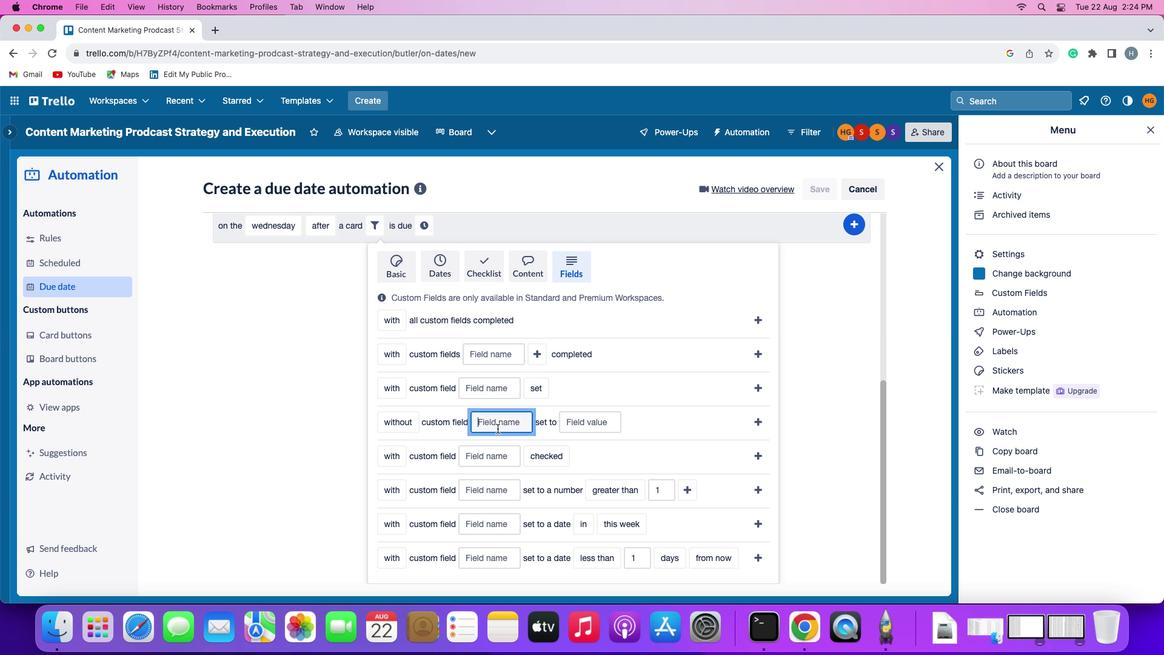 
Action: Key pressed Key.shift'R''e''s''u''m''e'
Screenshot: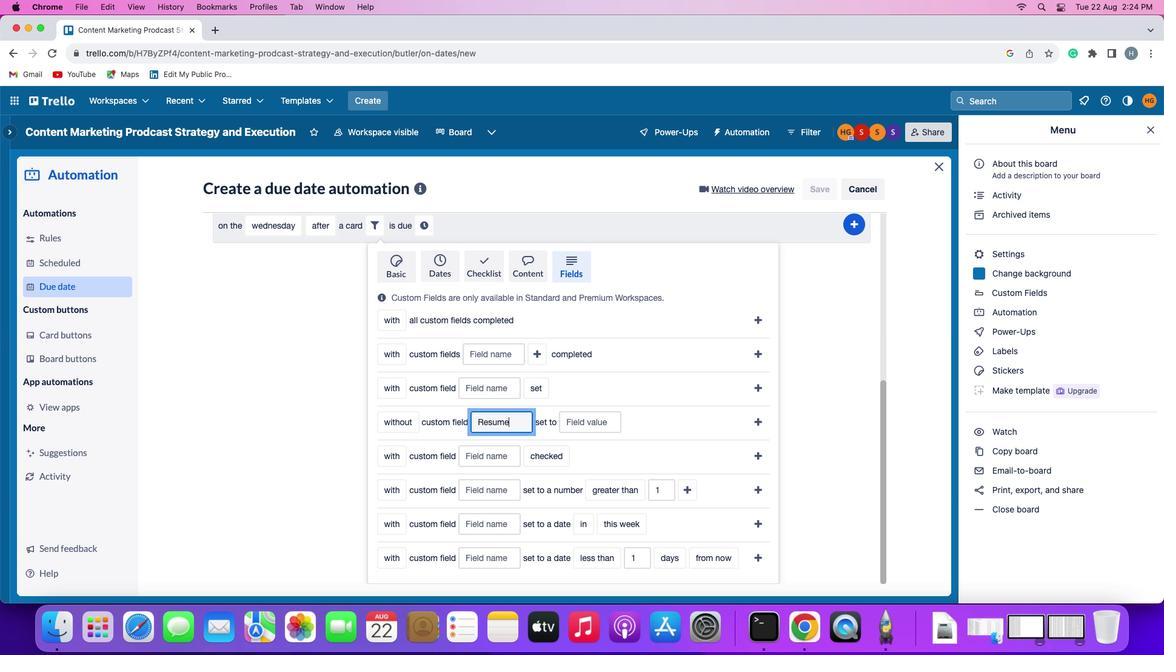 
Action: Mouse moved to (578, 425)
Screenshot: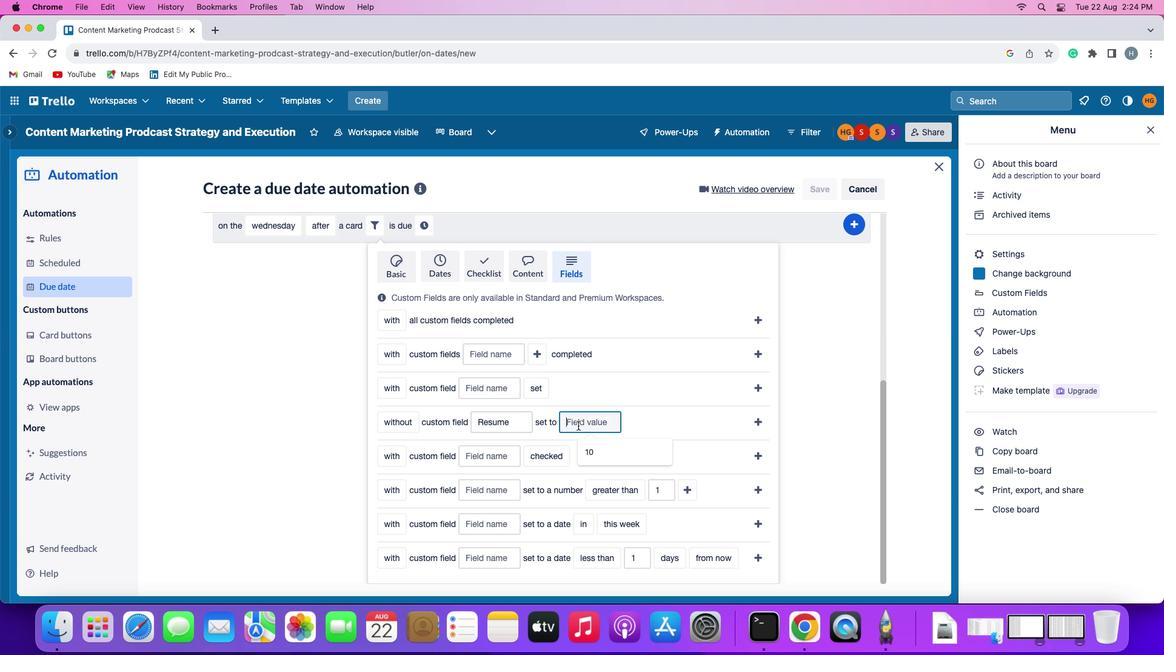 
Action: Mouse pressed left at (578, 425)
Screenshot: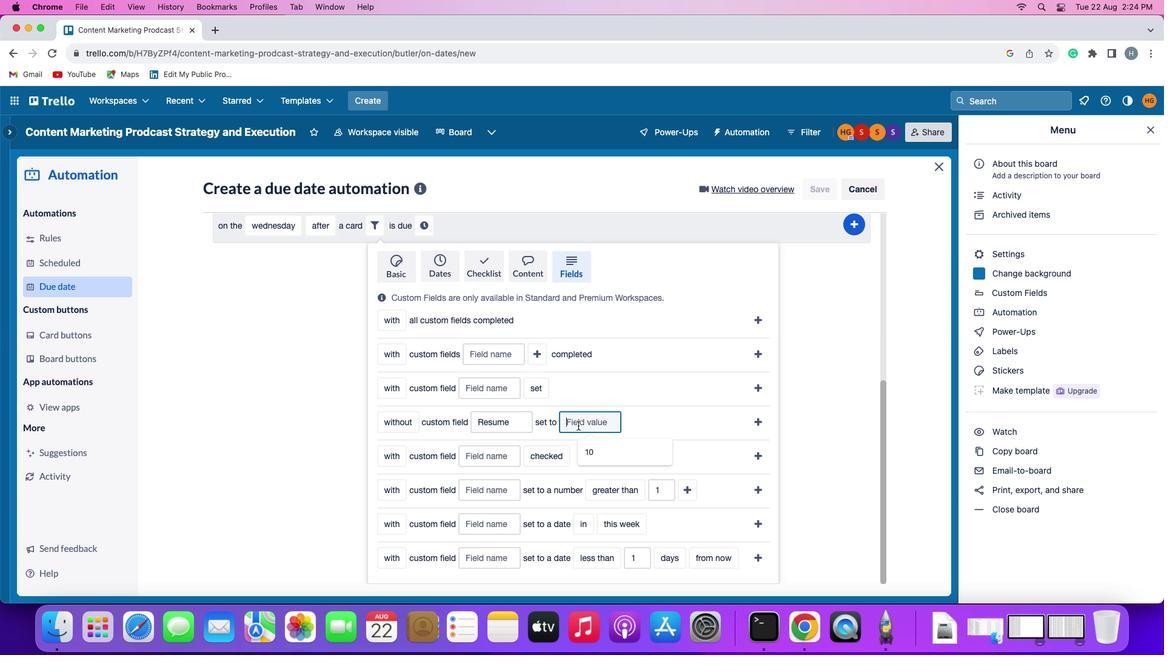 
Action: Key pressed '1''0'
Screenshot: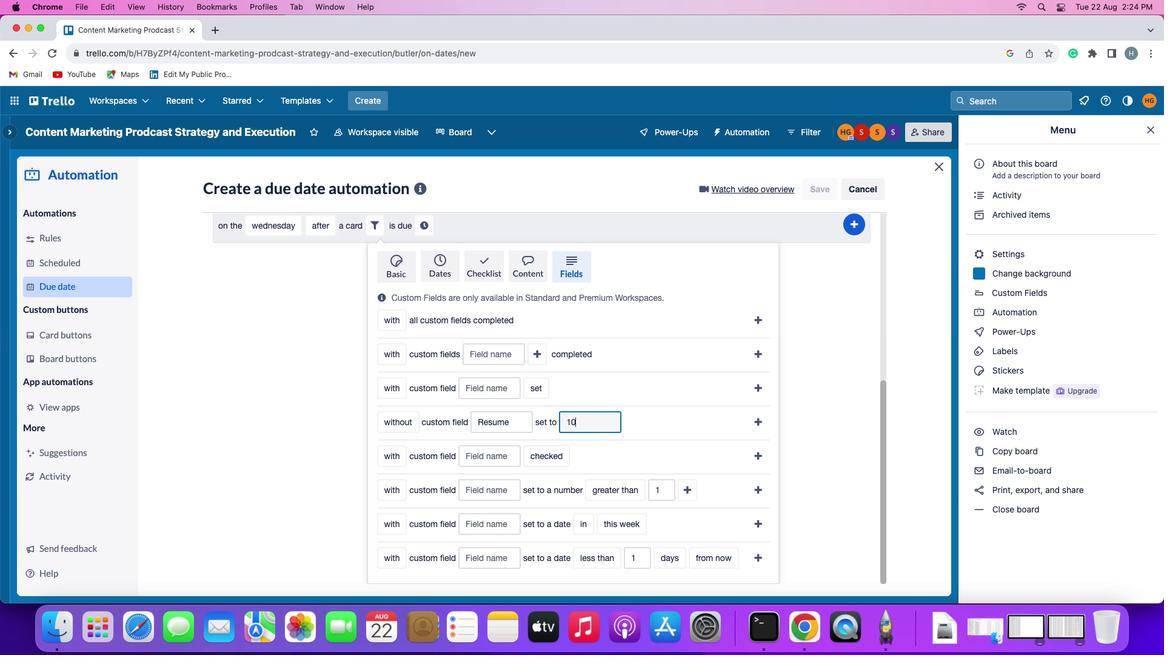 
Action: Mouse moved to (758, 421)
Screenshot: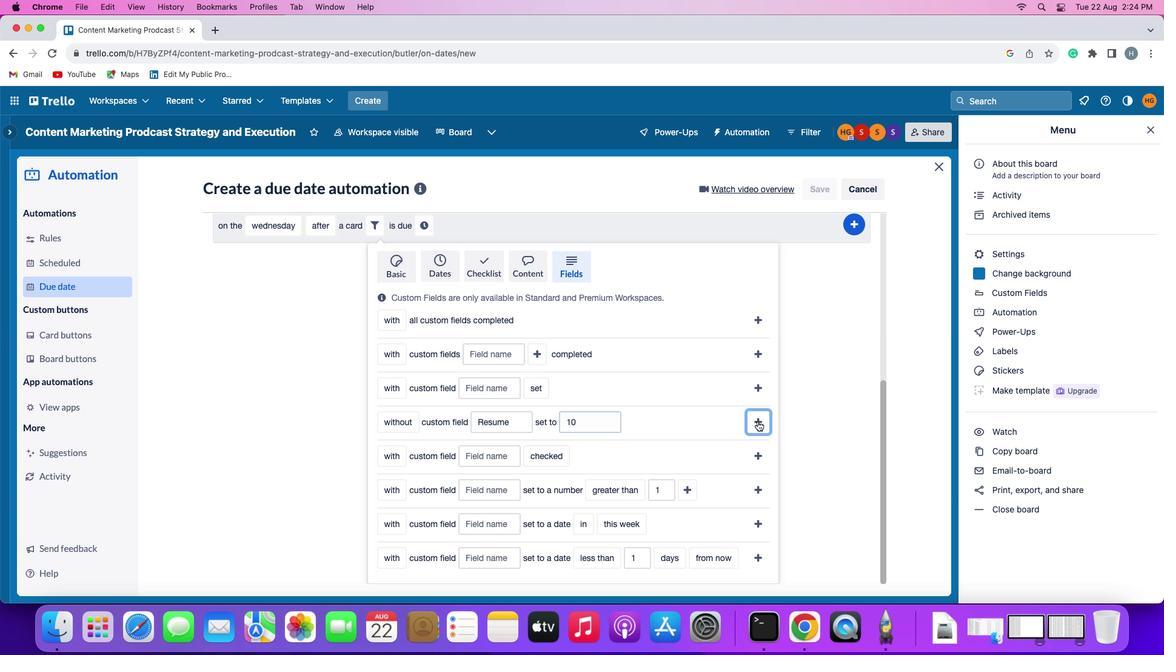 
Action: Mouse pressed left at (758, 421)
Screenshot: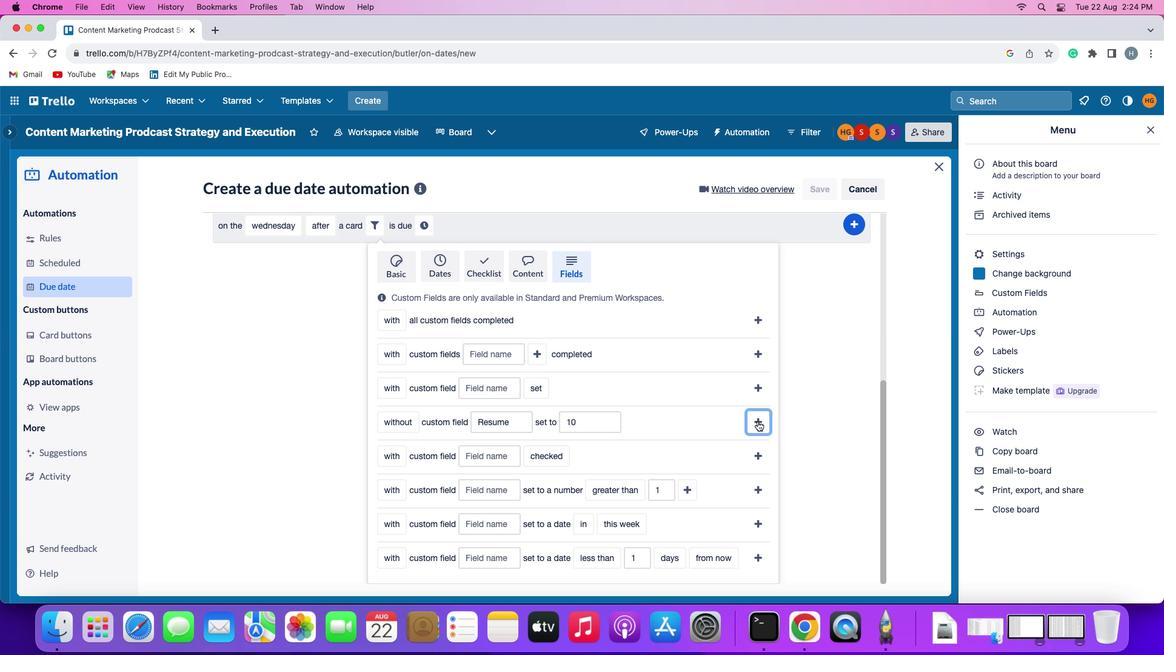 
Action: Mouse moved to (613, 528)
Screenshot: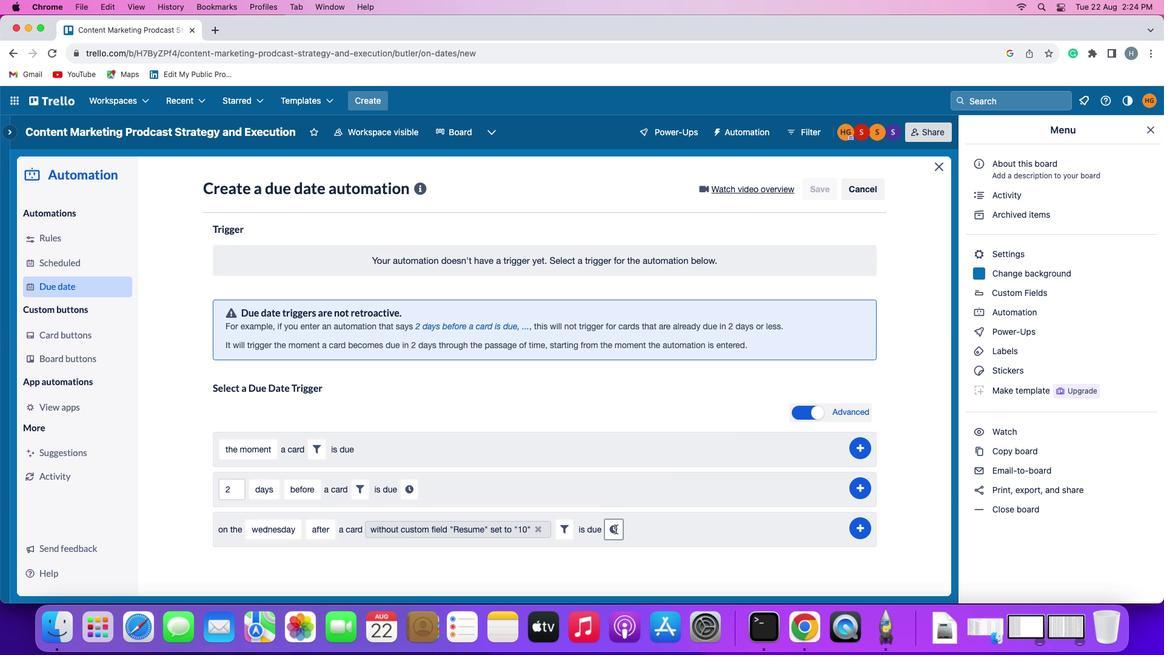 
Action: Mouse pressed left at (613, 528)
Screenshot: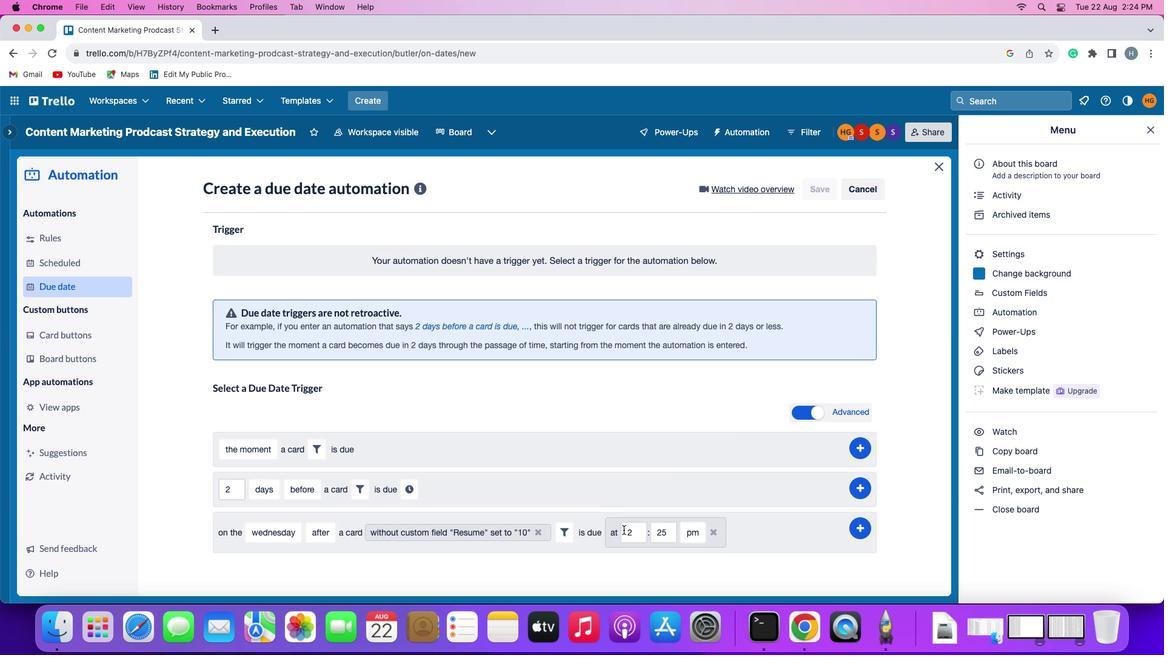 
Action: Mouse moved to (637, 528)
Screenshot: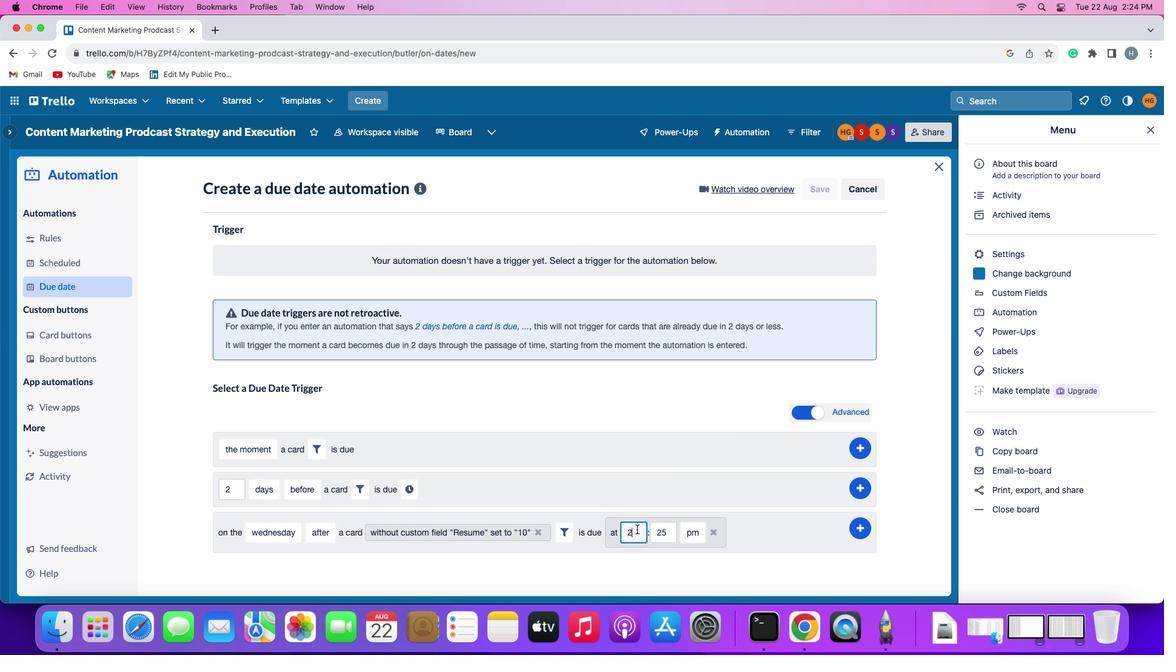 
Action: Mouse pressed left at (637, 528)
Screenshot: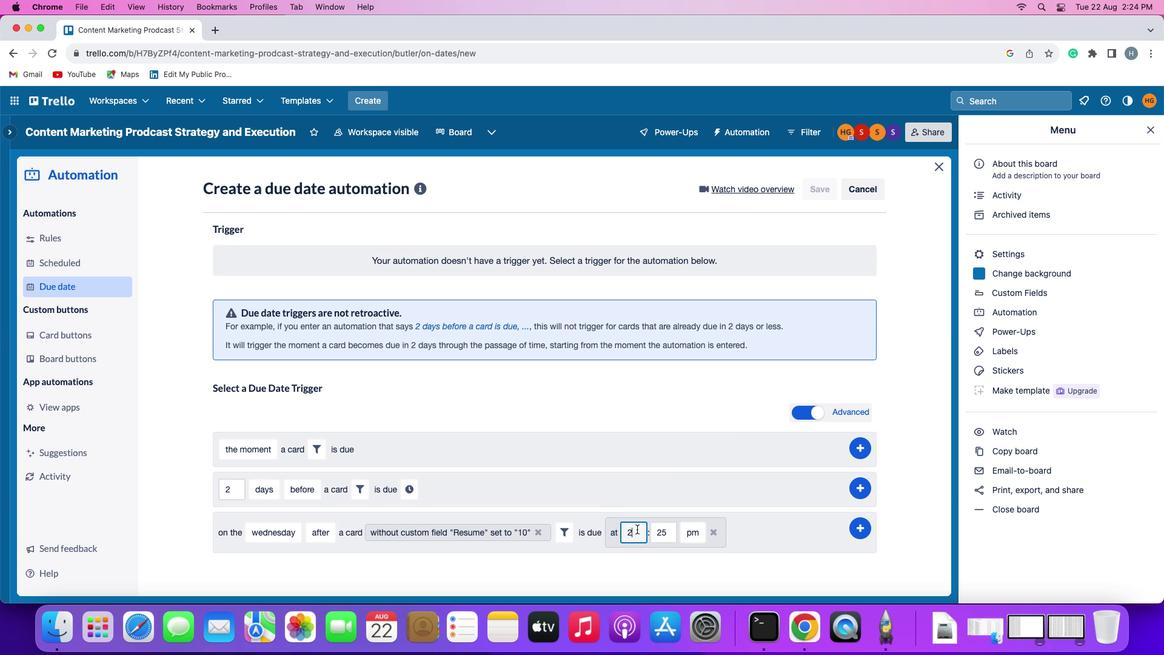 
Action: Key pressed Key.backspace'1''1'
Screenshot: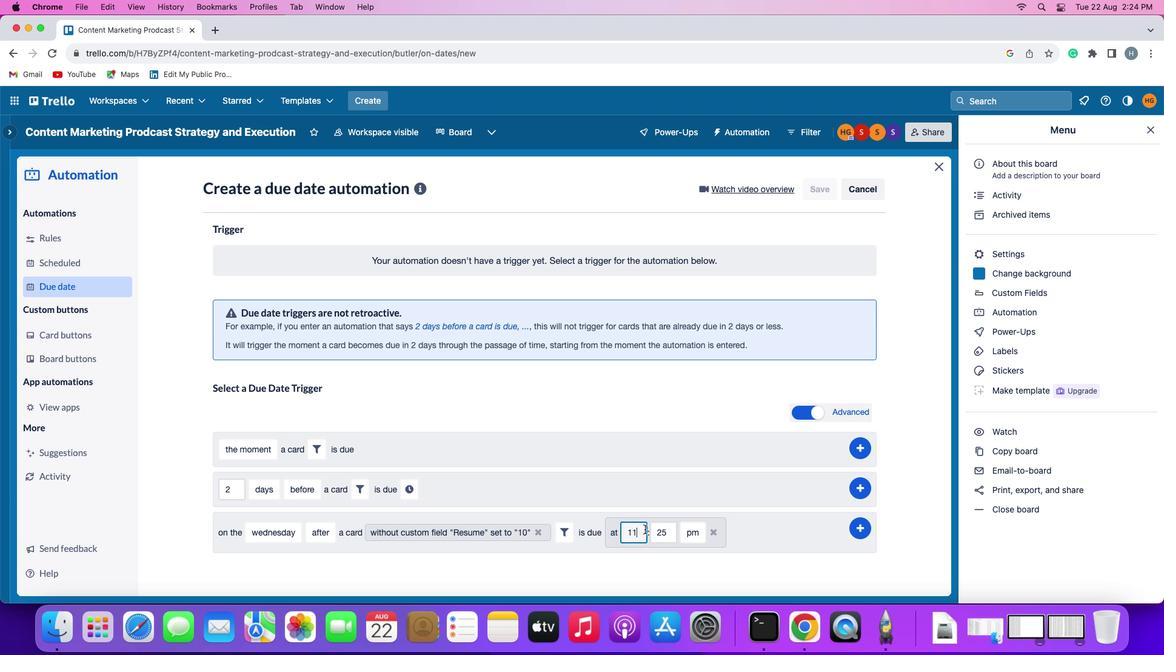
Action: Mouse moved to (670, 530)
Screenshot: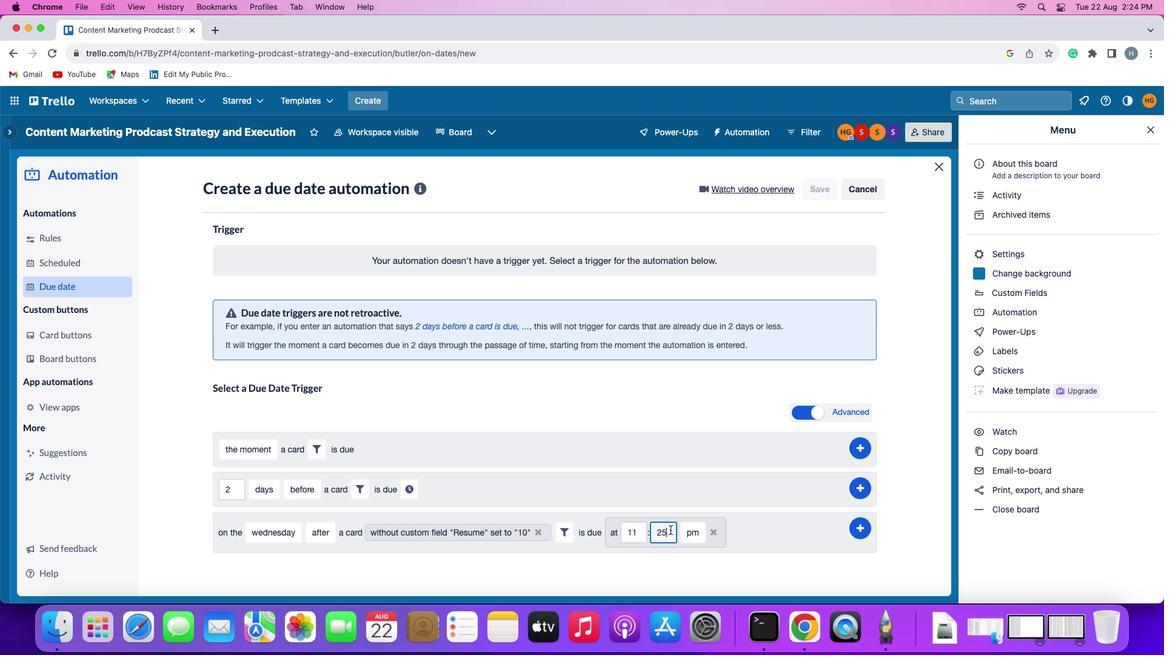 
Action: Mouse pressed left at (670, 530)
Screenshot: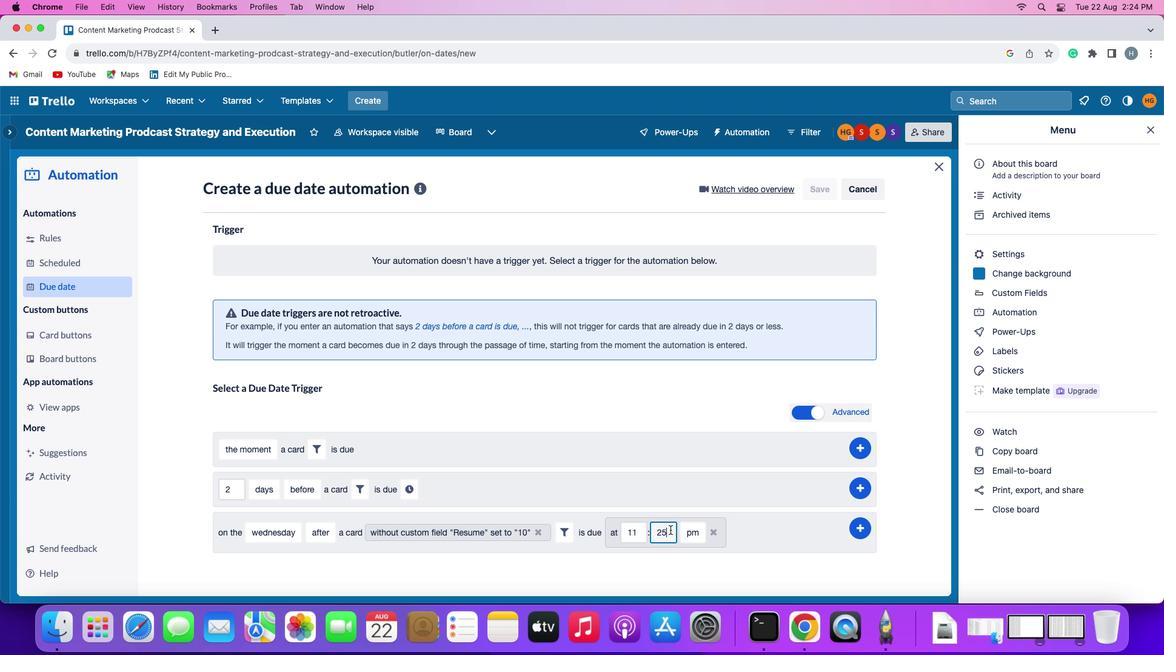 
Action: Key pressed Key.backspaceKey.backspace
Screenshot: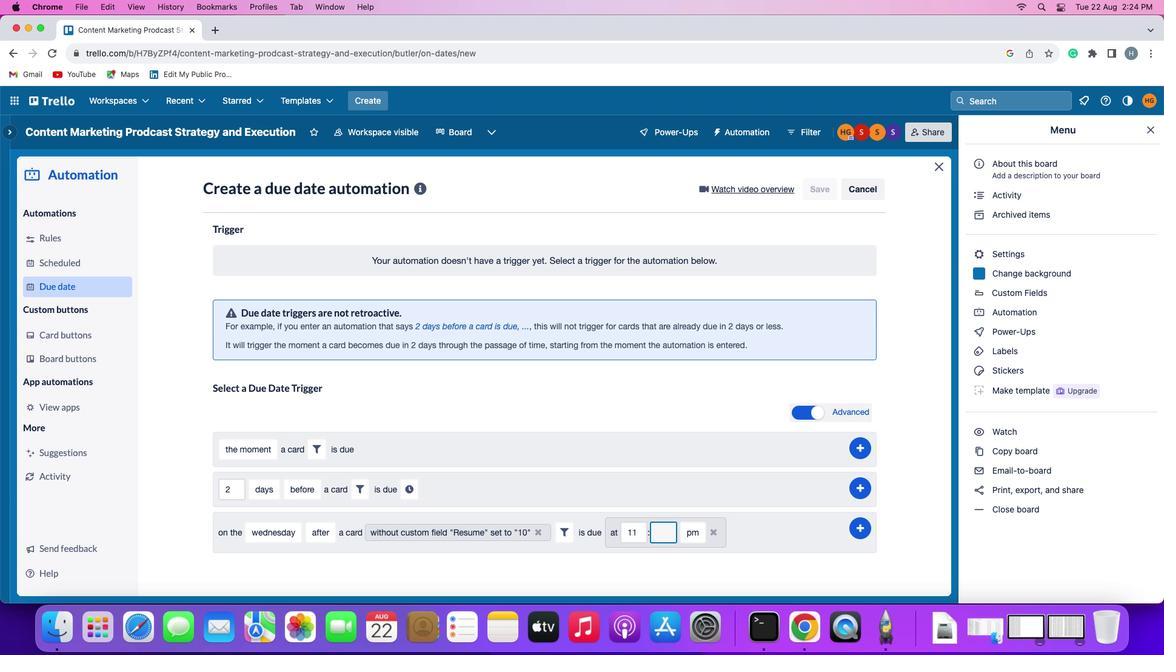 
Action: Mouse moved to (671, 530)
Screenshot: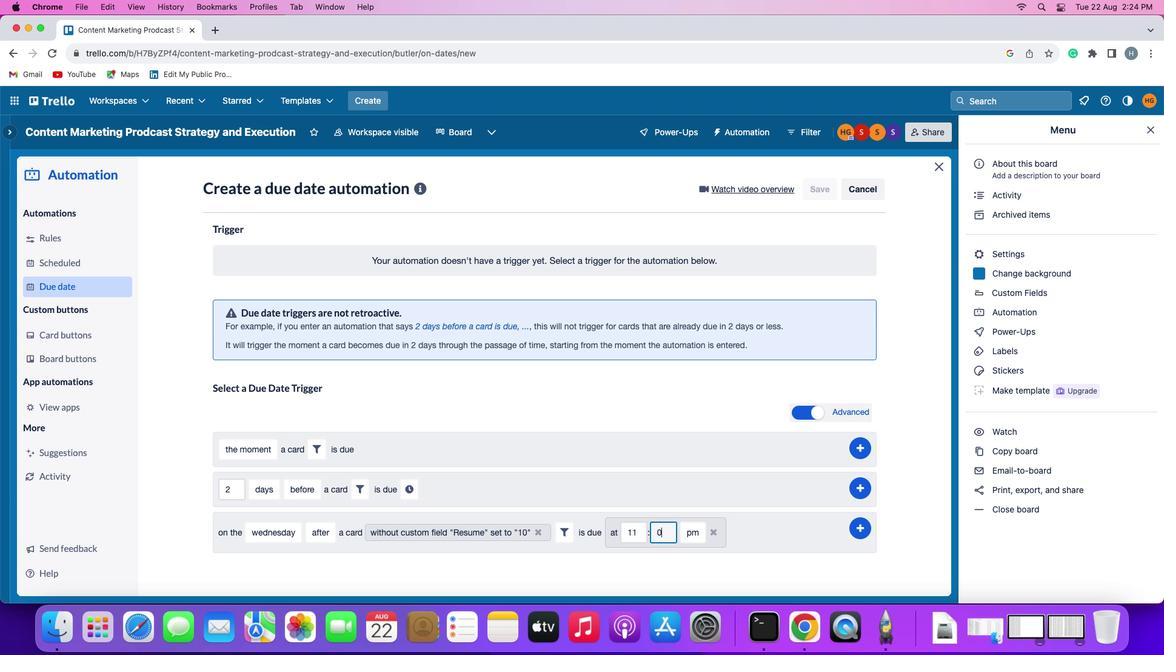 
Action: Key pressed '0''0'
Screenshot: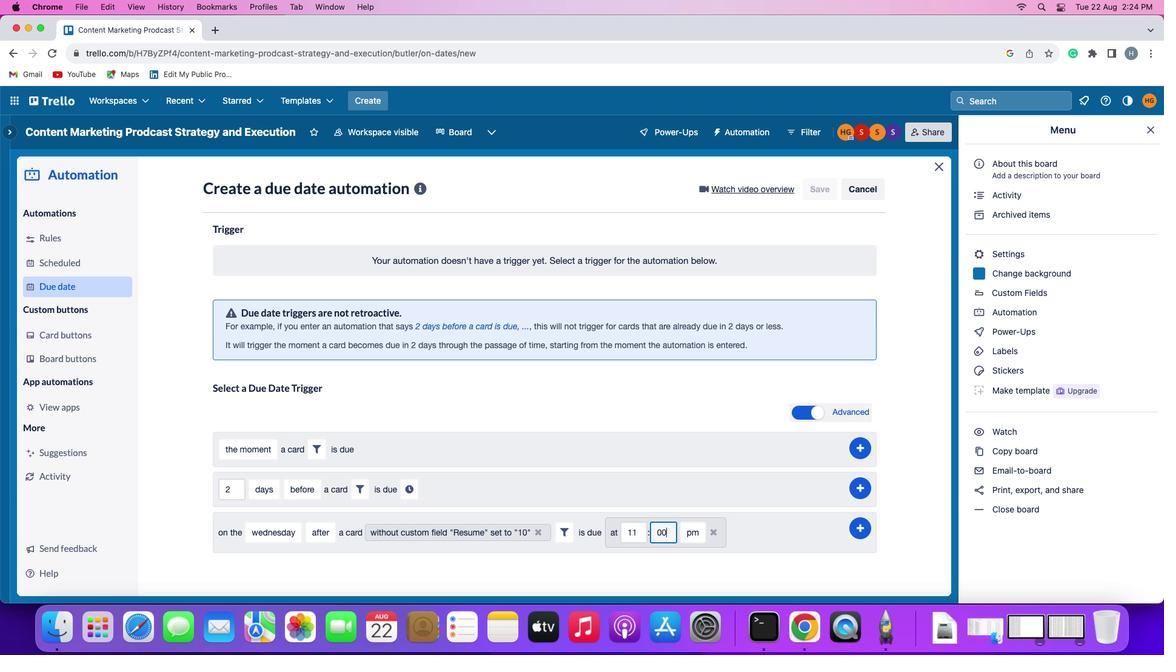 
Action: Mouse moved to (686, 531)
Screenshot: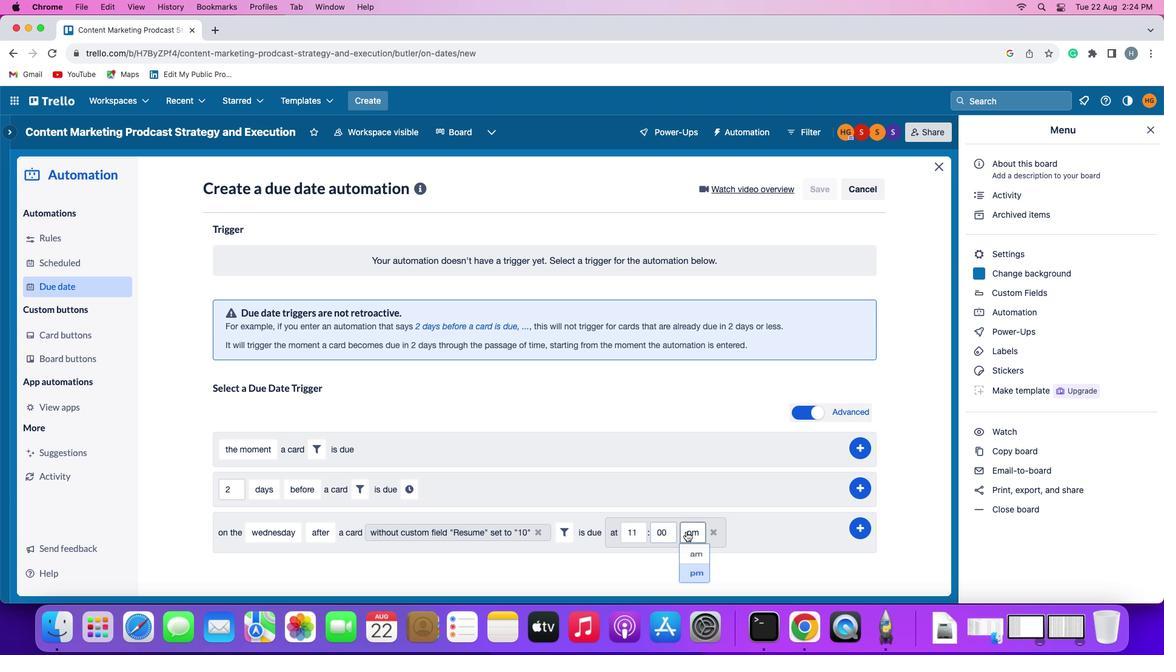 
Action: Mouse pressed left at (686, 531)
Screenshot: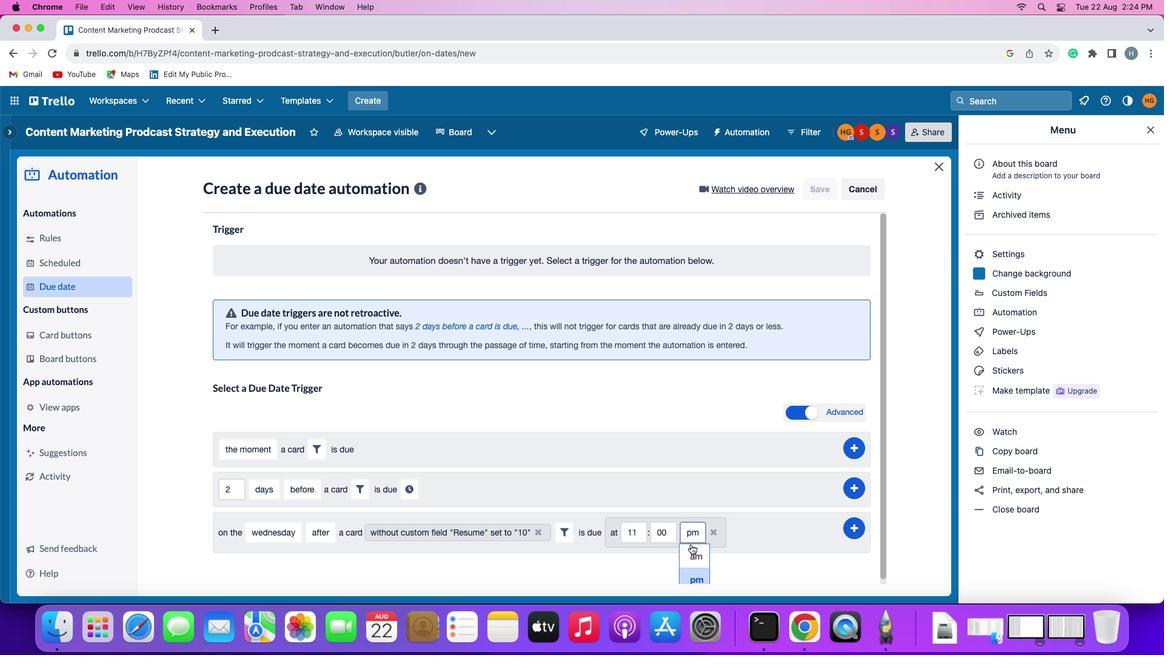
Action: Mouse moved to (693, 555)
Screenshot: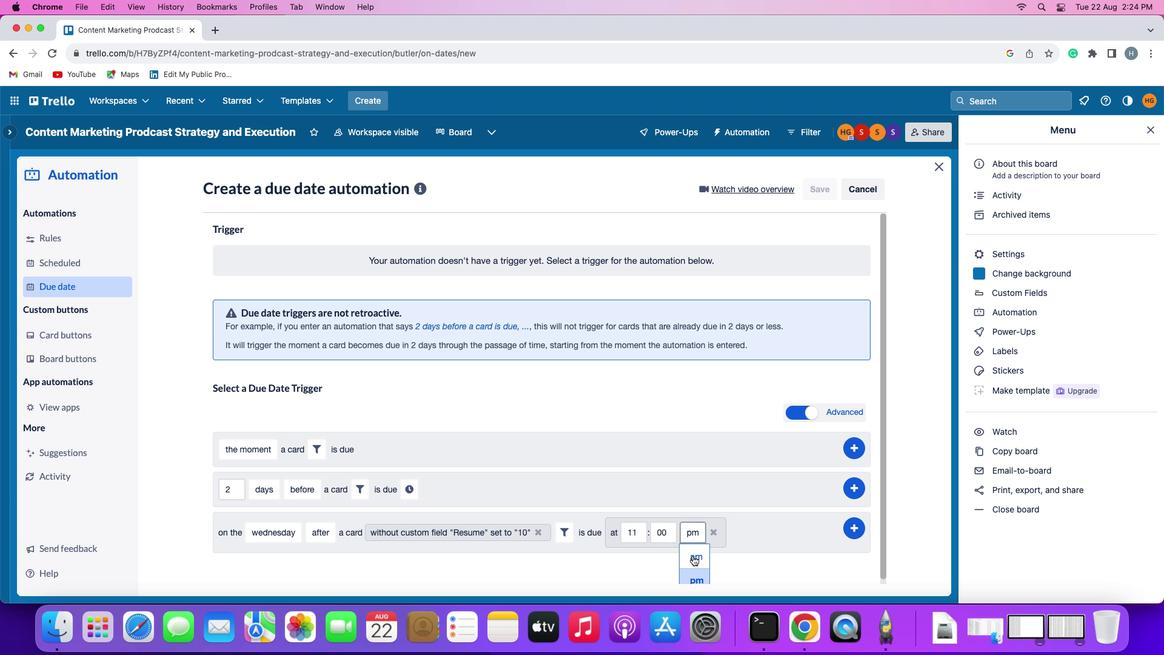 
Action: Mouse pressed left at (693, 555)
Screenshot: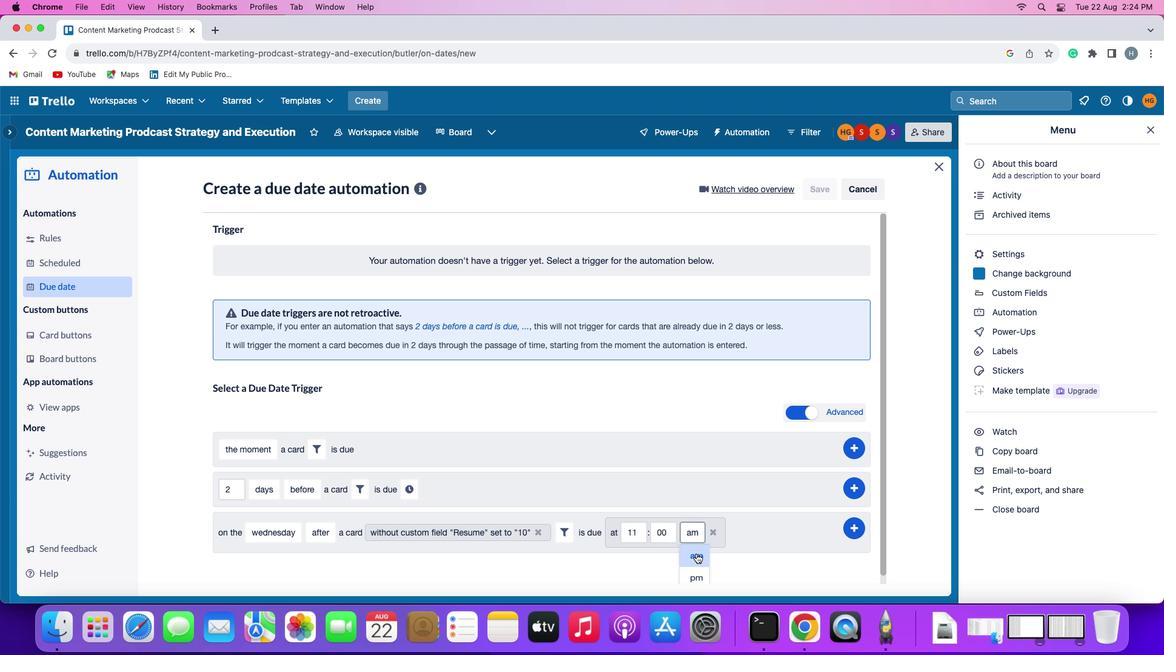 
Action: Mouse moved to (860, 525)
Screenshot: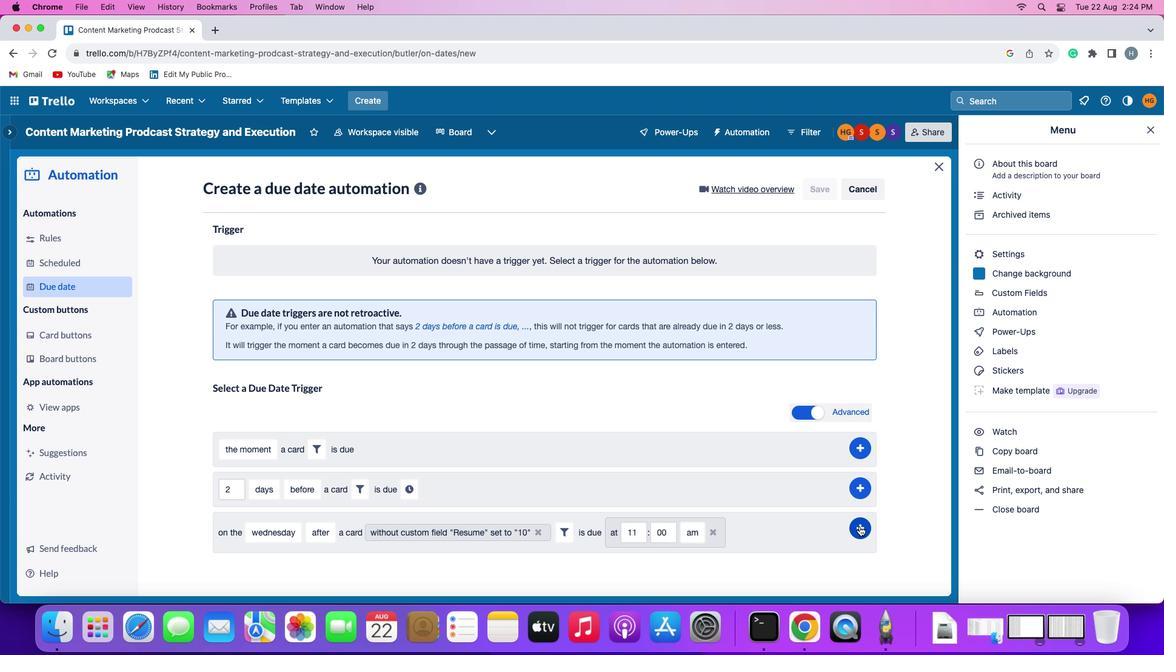 
Action: Mouse pressed left at (860, 525)
Screenshot: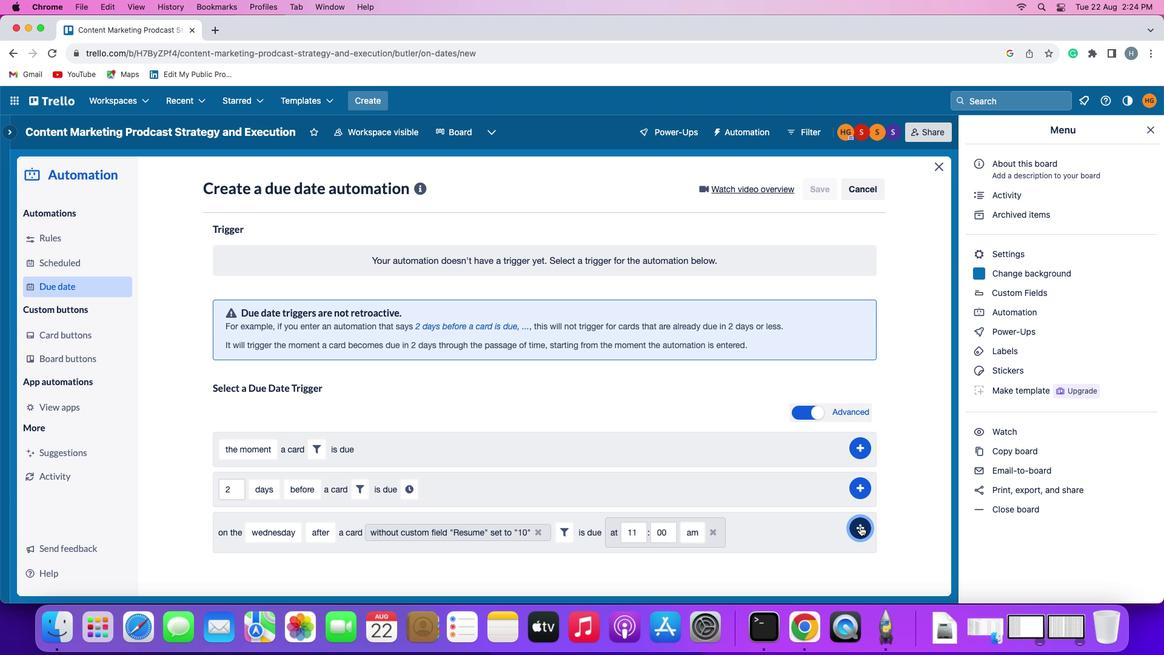 
Action: Mouse moved to (904, 453)
Screenshot: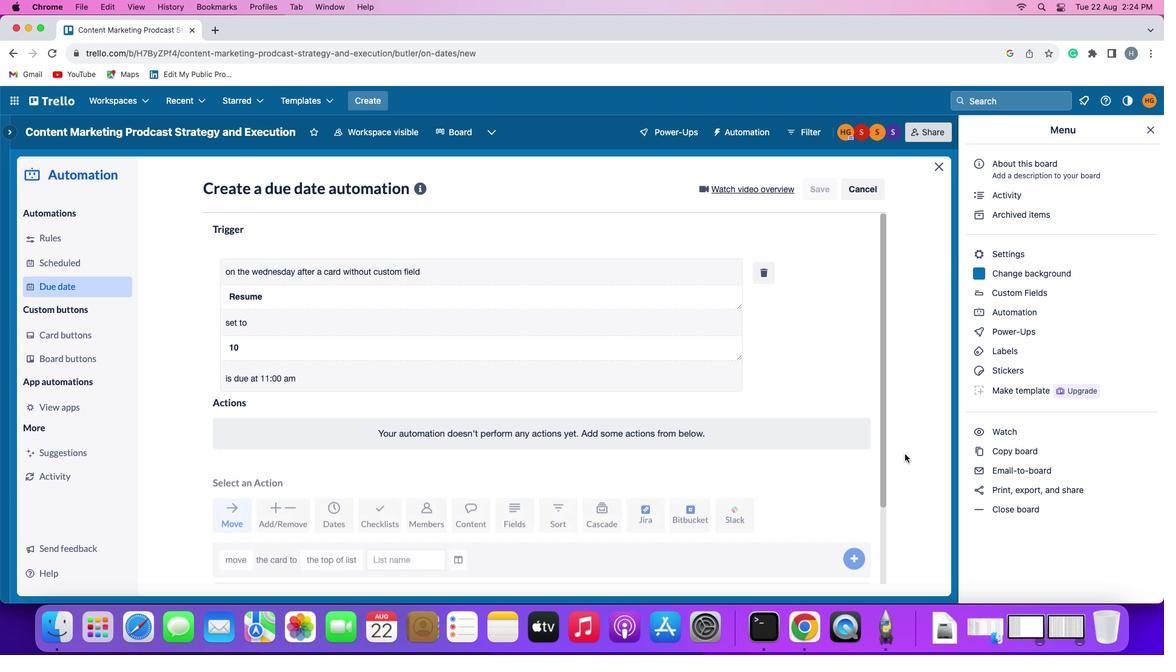 
